 Task: Check the sale-to-list ratio of pond in the last 1 year.
Action: Mouse moved to (754, 233)
Screenshot: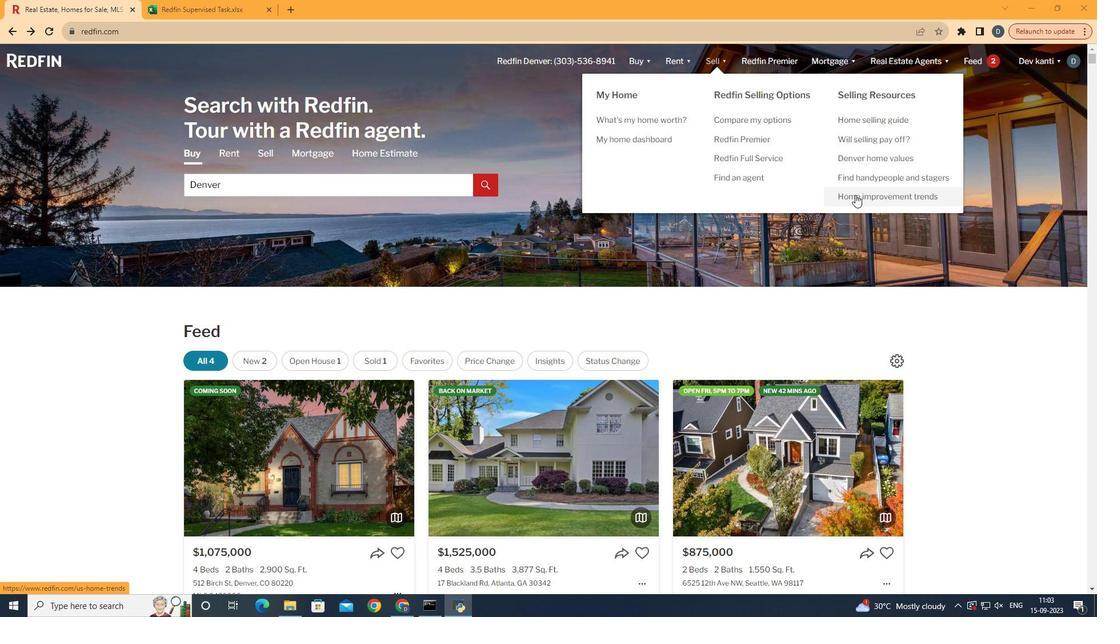 
Action: Mouse pressed left at (754, 233)
Screenshot: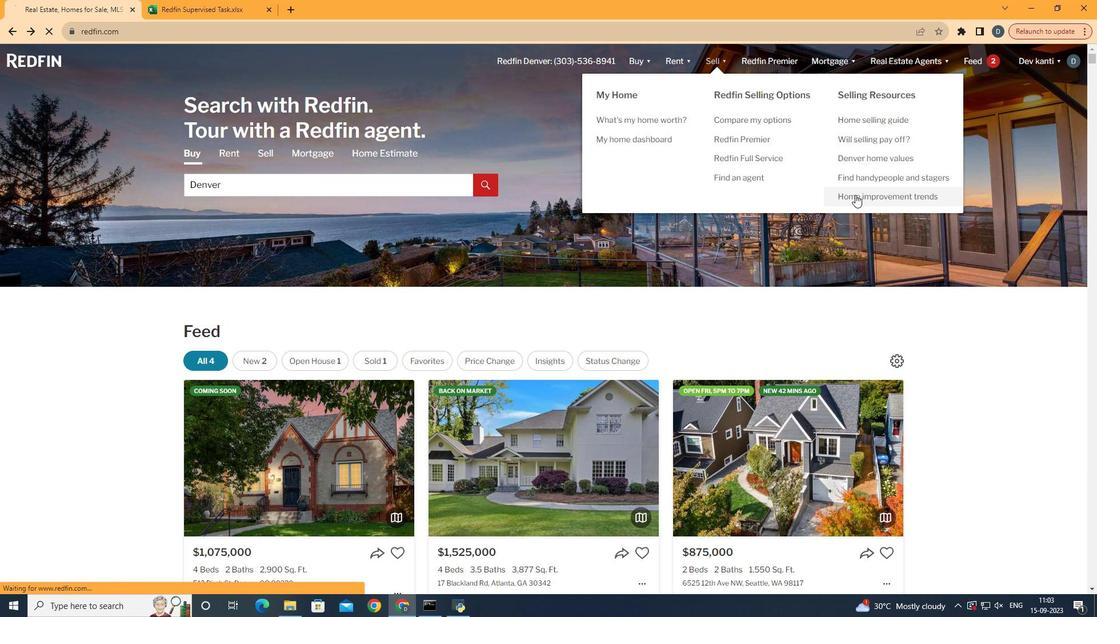 
Action: Mouse moved to (325, 250)
Screenshot: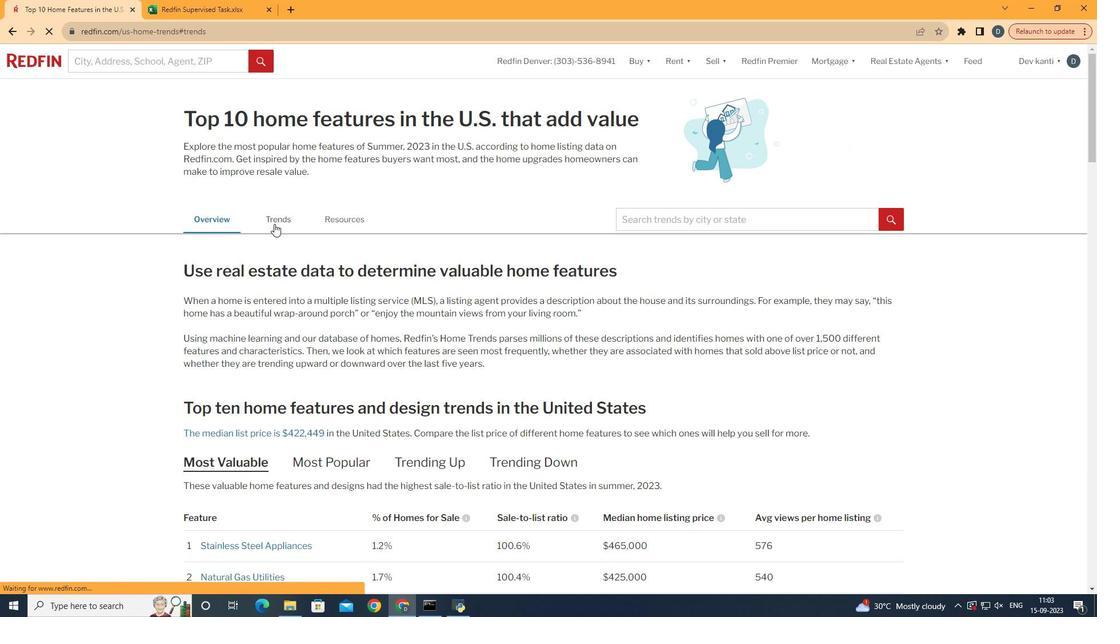 
Action: Mouse pressed left at (325, 250)
Screenshot: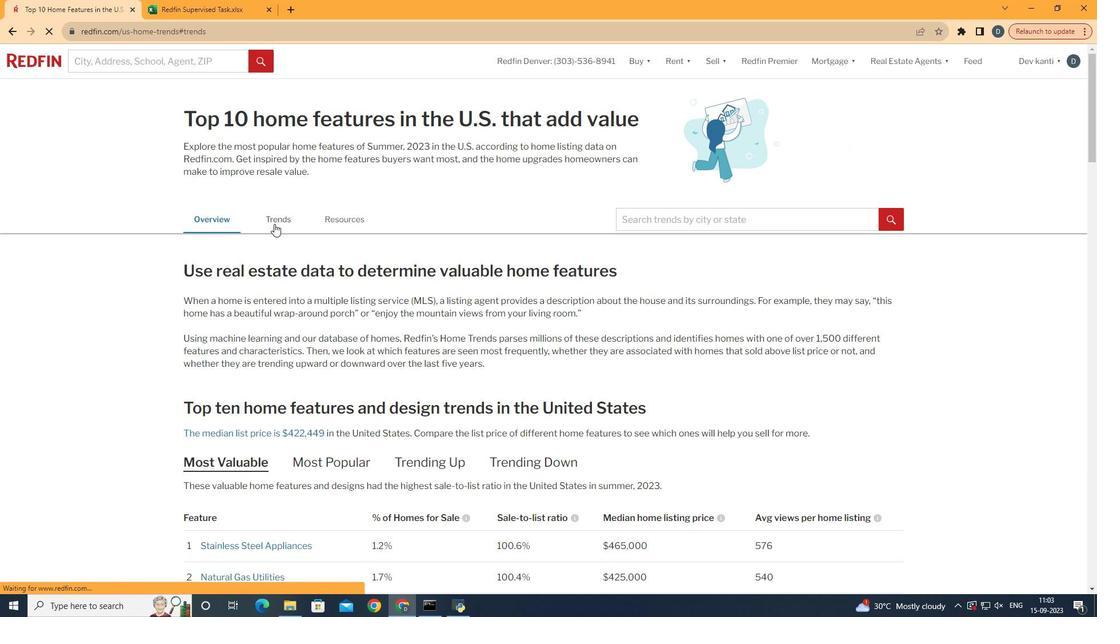 
Action: Mouse moved to (363, 278)
Screenshot: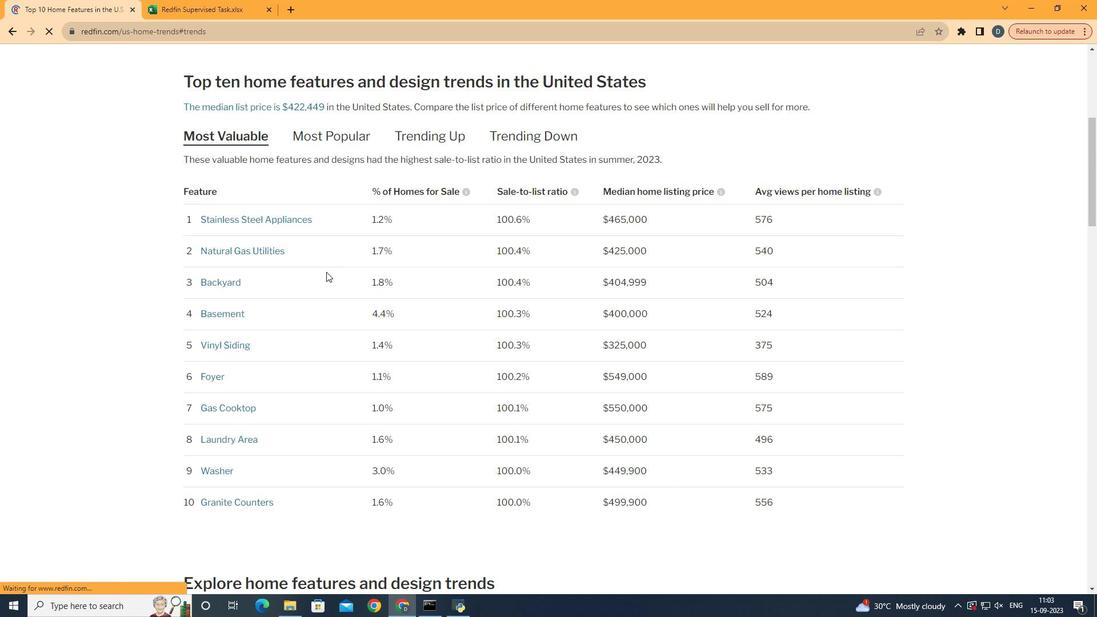 
Action: Mouse scrolled (363, 278) with delta (0, 0)
Screenshot: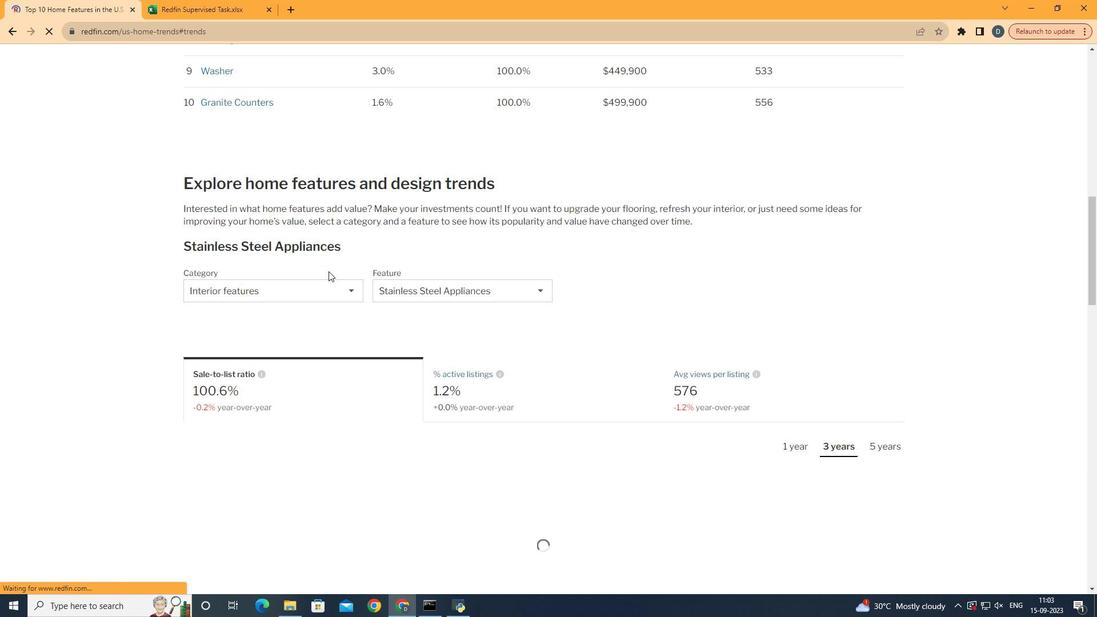 
Action: Mouse scrolled (363, 278) with delta (0, 0)
Screenshot: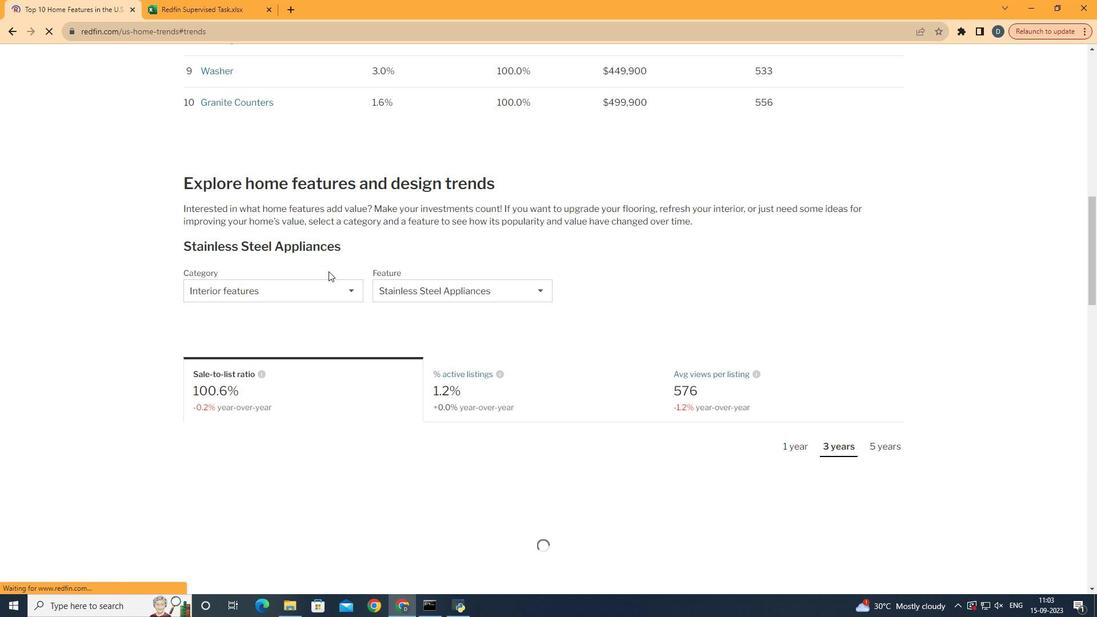 
Action: Mouse moved to (364, 278)
Screenshot: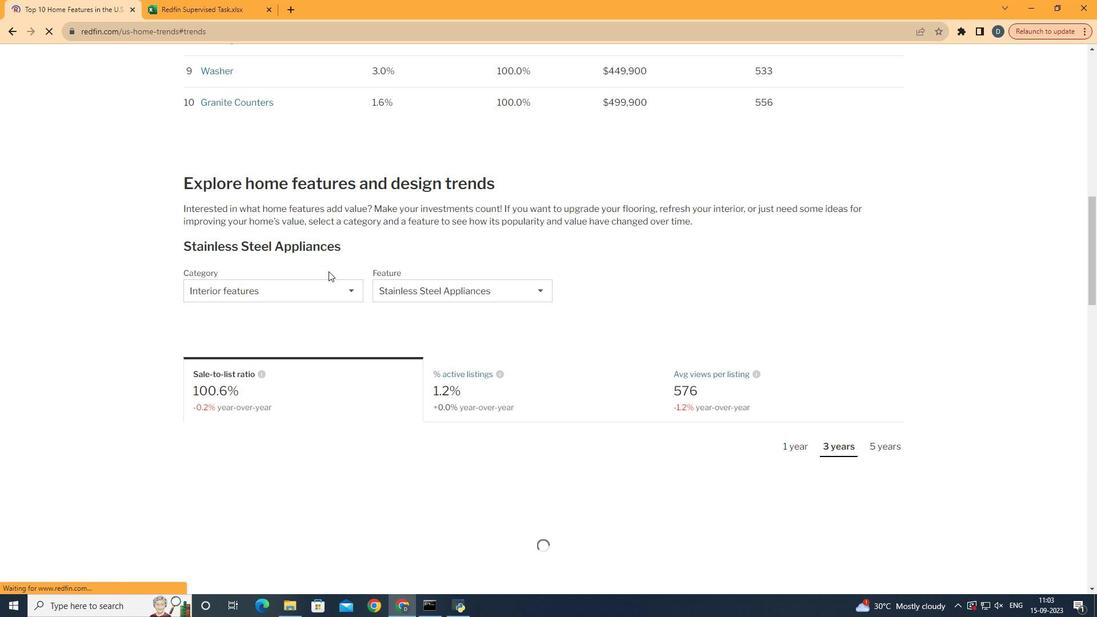 
Action: Mouse scrolled (364, 278) with delta (0, 0)
Screenshot: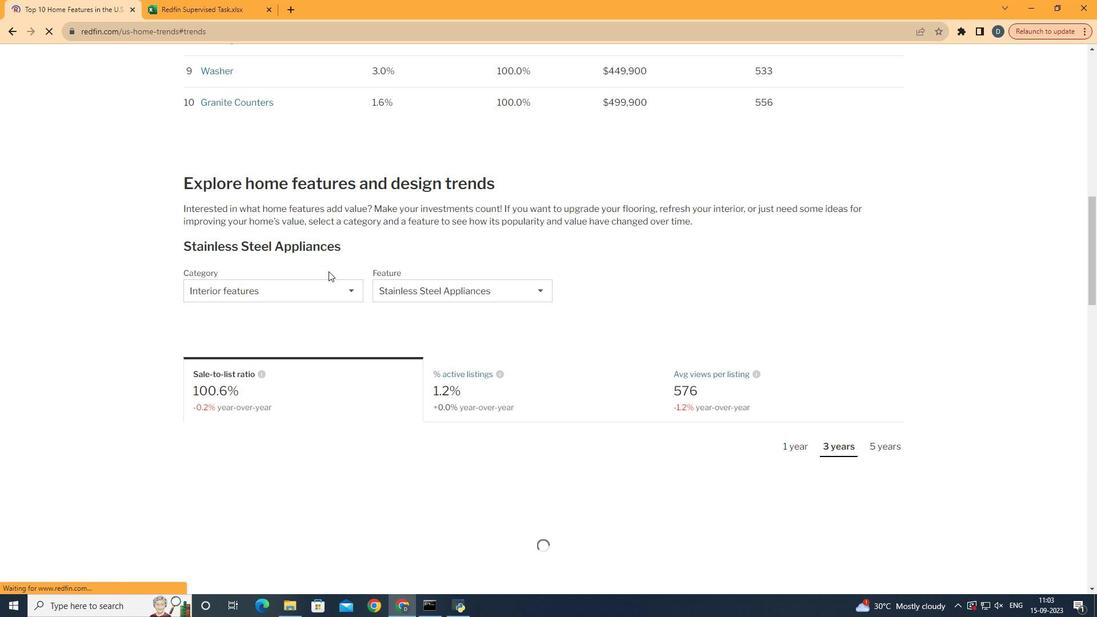 
Action: Mouse scrolled (364, 278) with delta (0, 0)
Screenshot: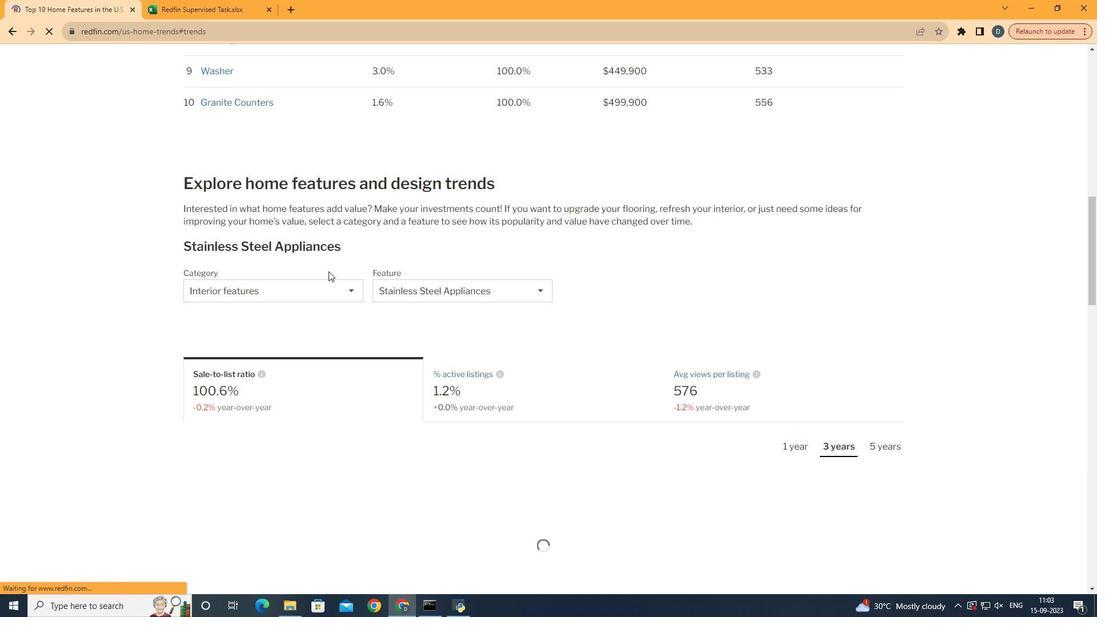 
Action: Mouse scrolled (364, 278) with delta (0, 0)
Screenshot: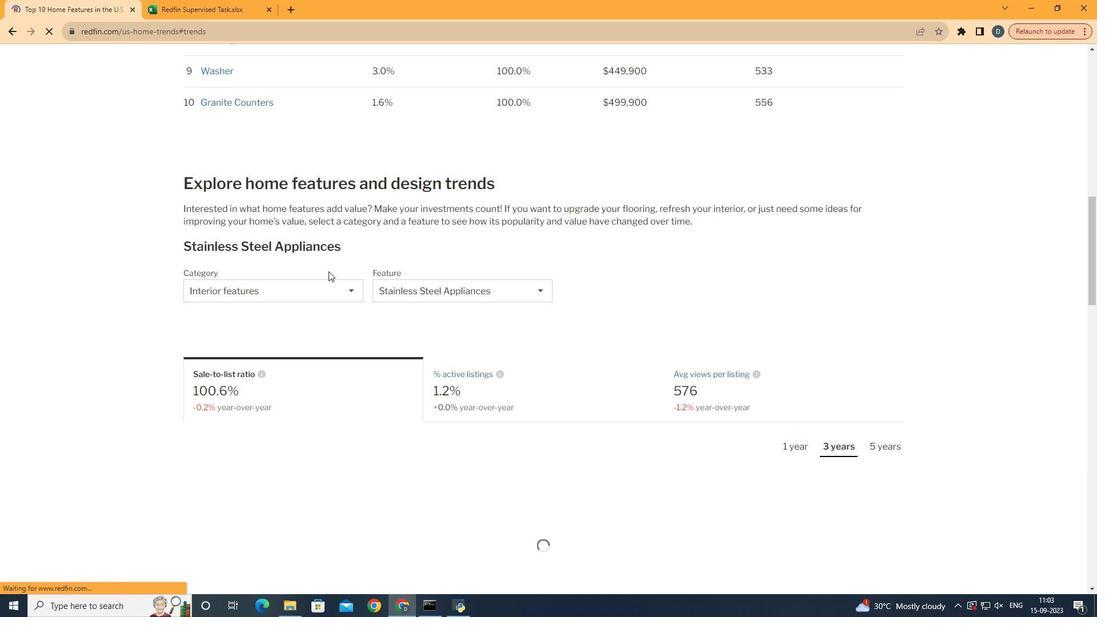 
Action: Mouse scrolled (364, 278) with delta (0, 0)
Screenshot: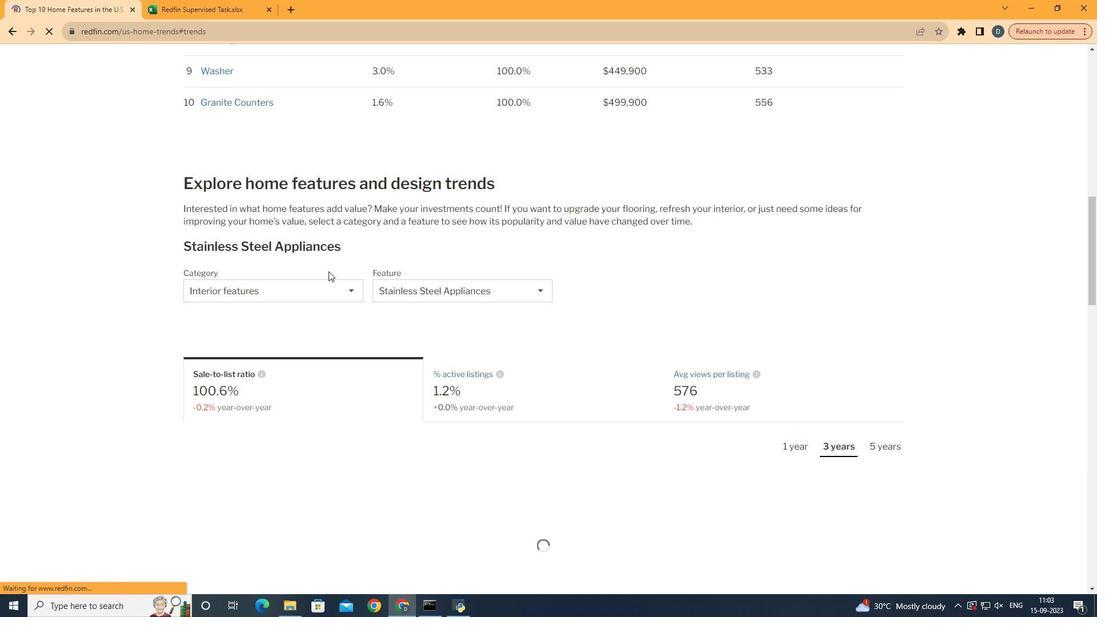 
Action: Mouse moved to (364, 278)
Screenshot: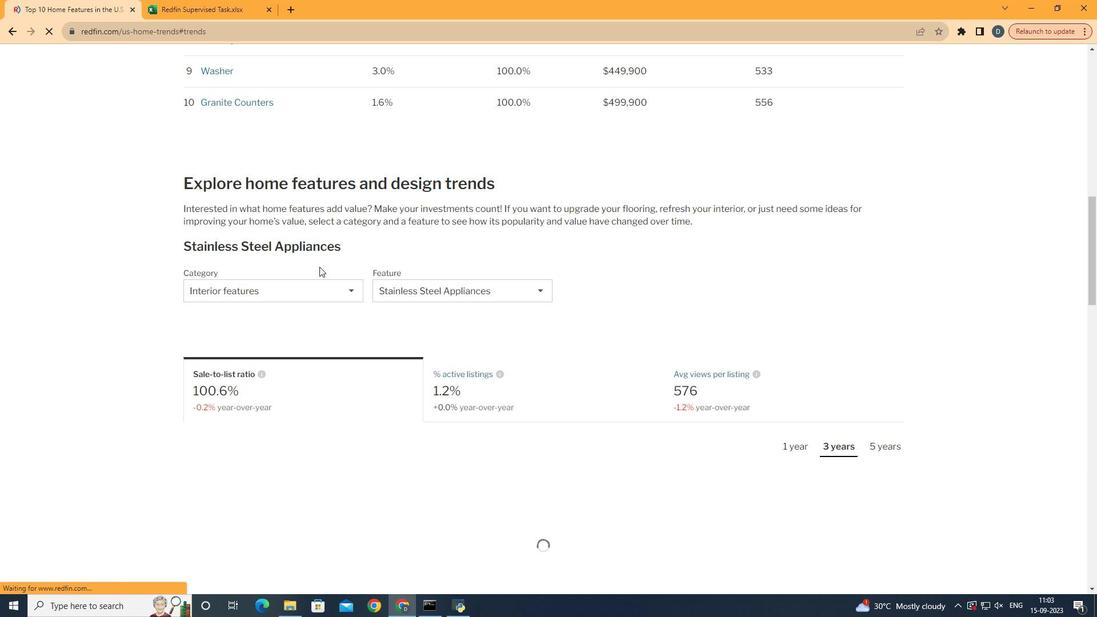 
Action: Mouse scrolled (364, 278) with delta (0, 0)
Screenshot: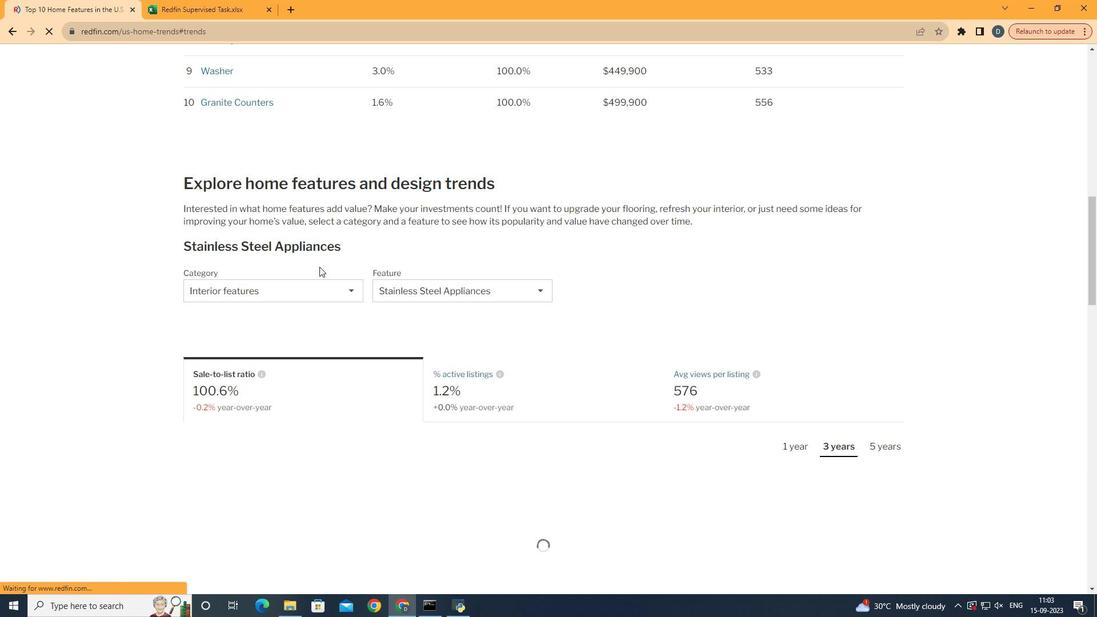 
Action: Mouse moved to (343, 286)
Screenshot: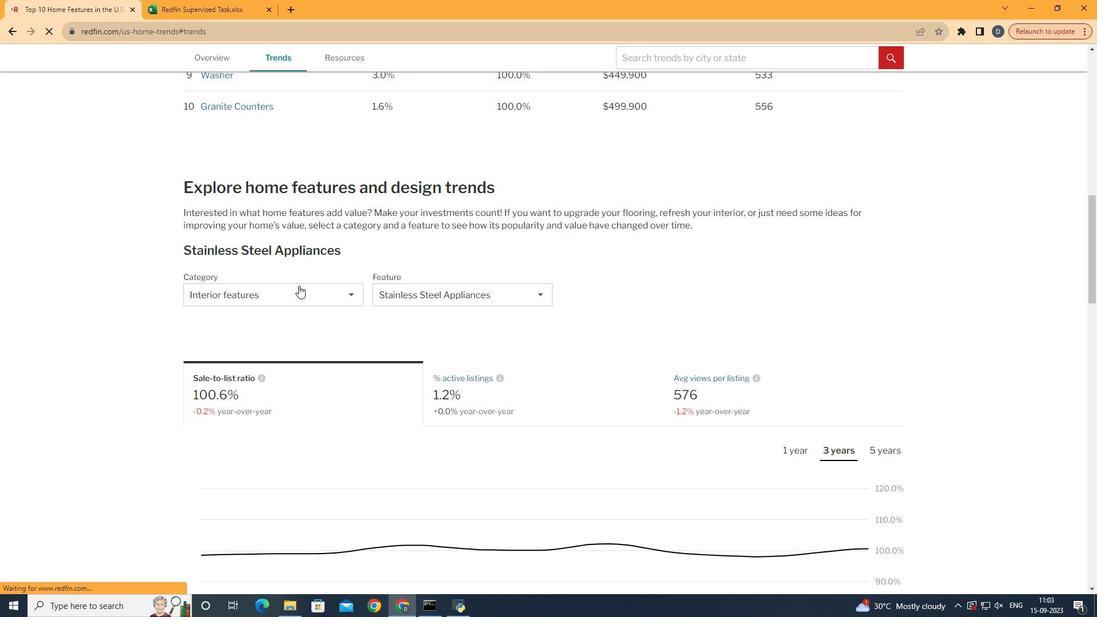 
Action: Mouse pressed left at (343, 286)
Screenshot: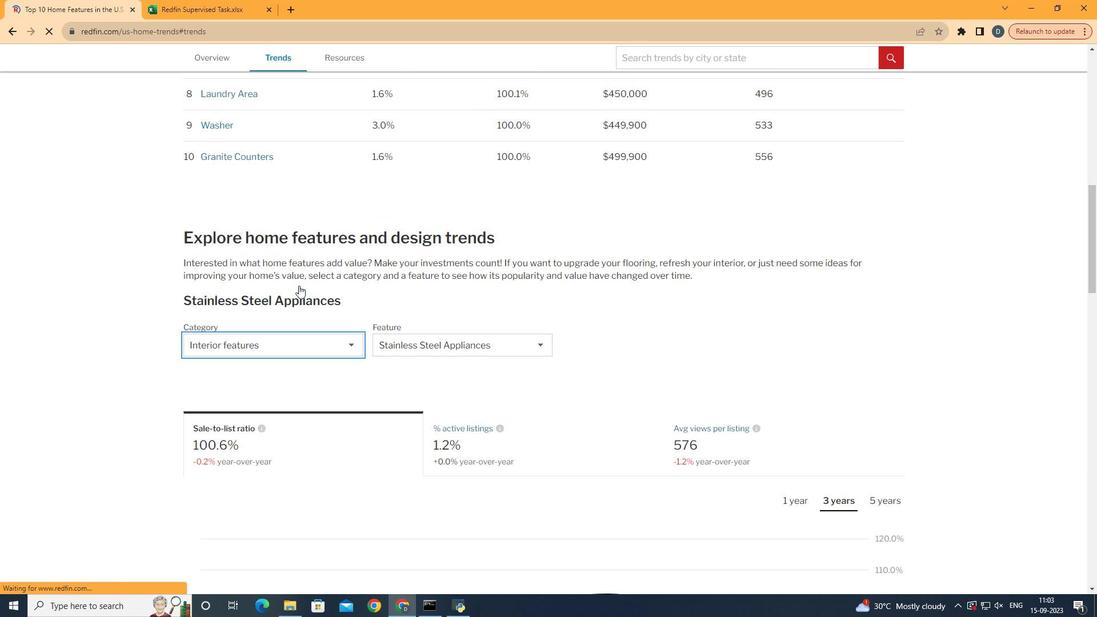 
Action: Mouse scrolled (343, 286) with delta (0, 0)
Screenshot: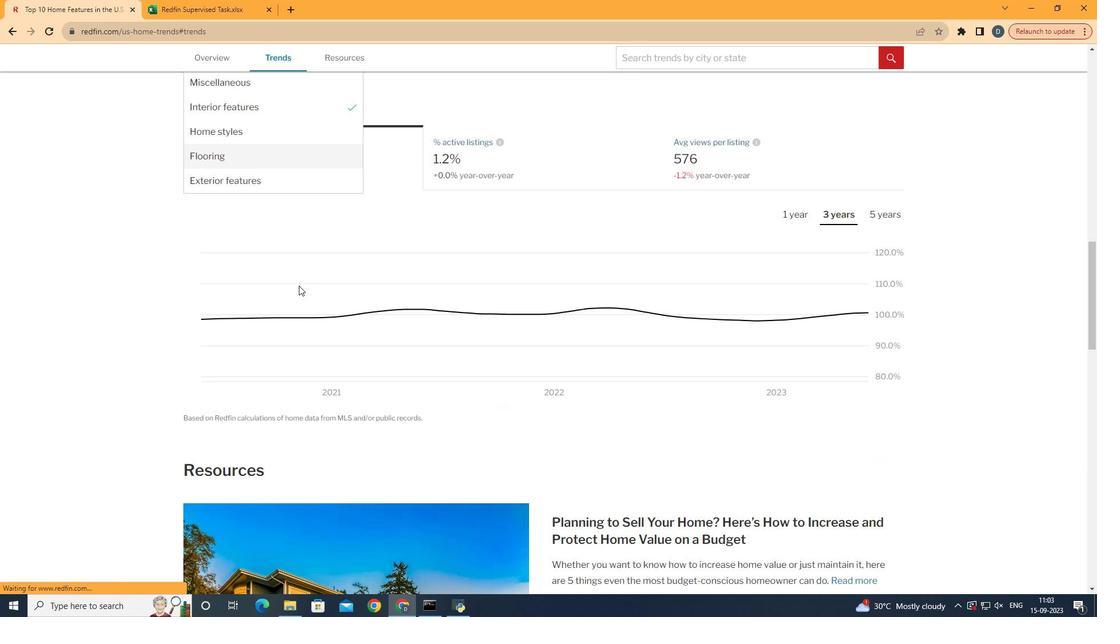 
Action: Mouse scrolled (343, 286) with delta (0, 0)
Screenshot: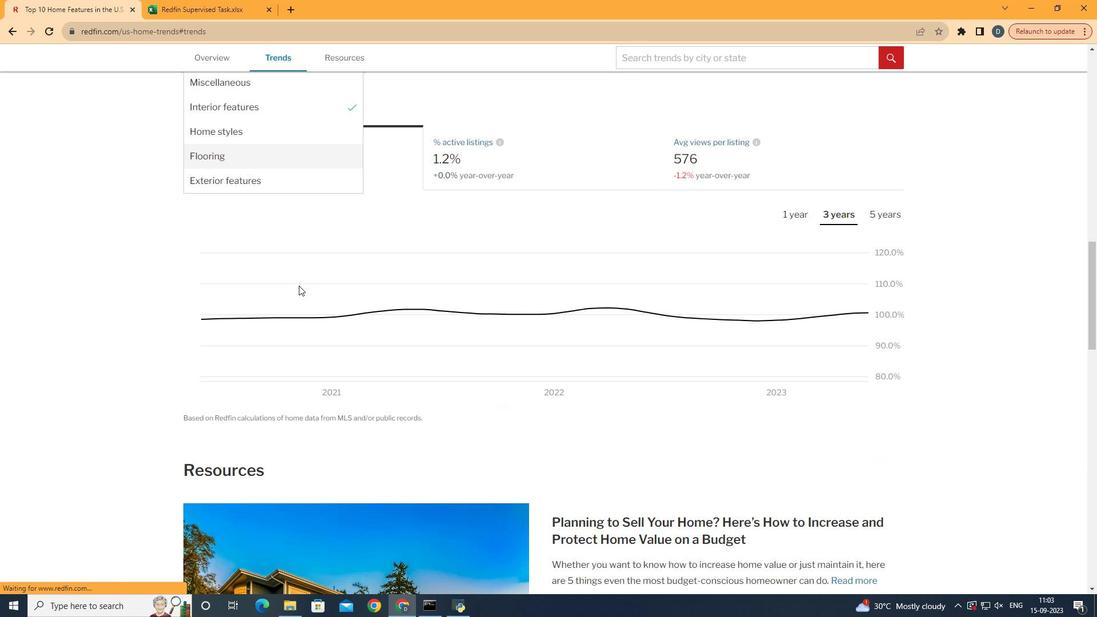 
Action: Mouse scrolled (343, 286) with delta (0, 0)
Screenshot: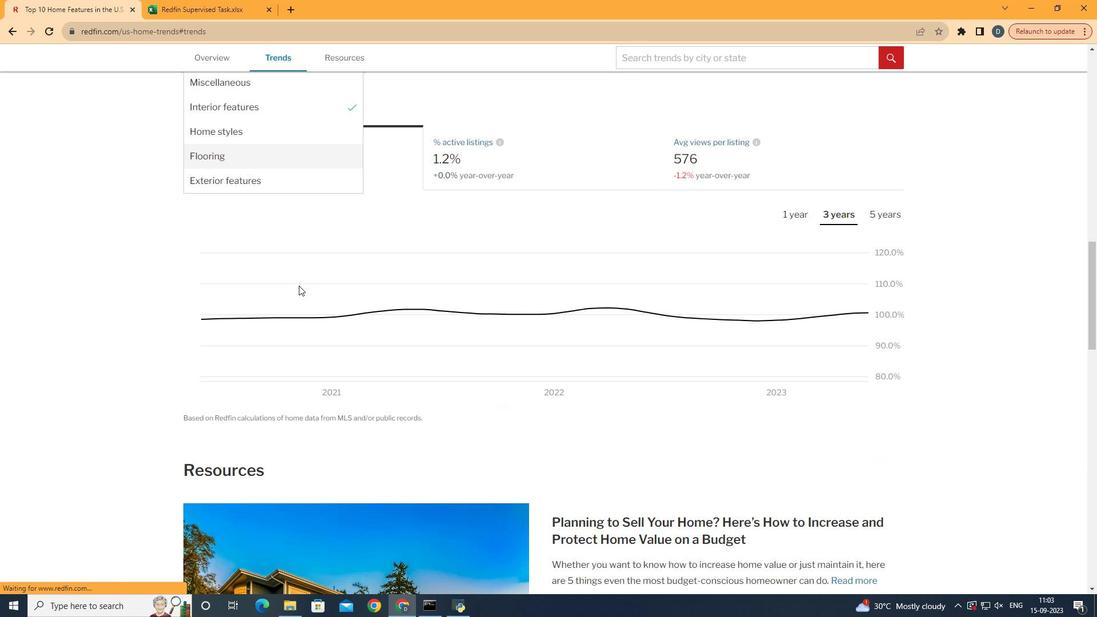 
Action: Mouse scrolled (343, 286) with delta (0, 0)
Screenshot: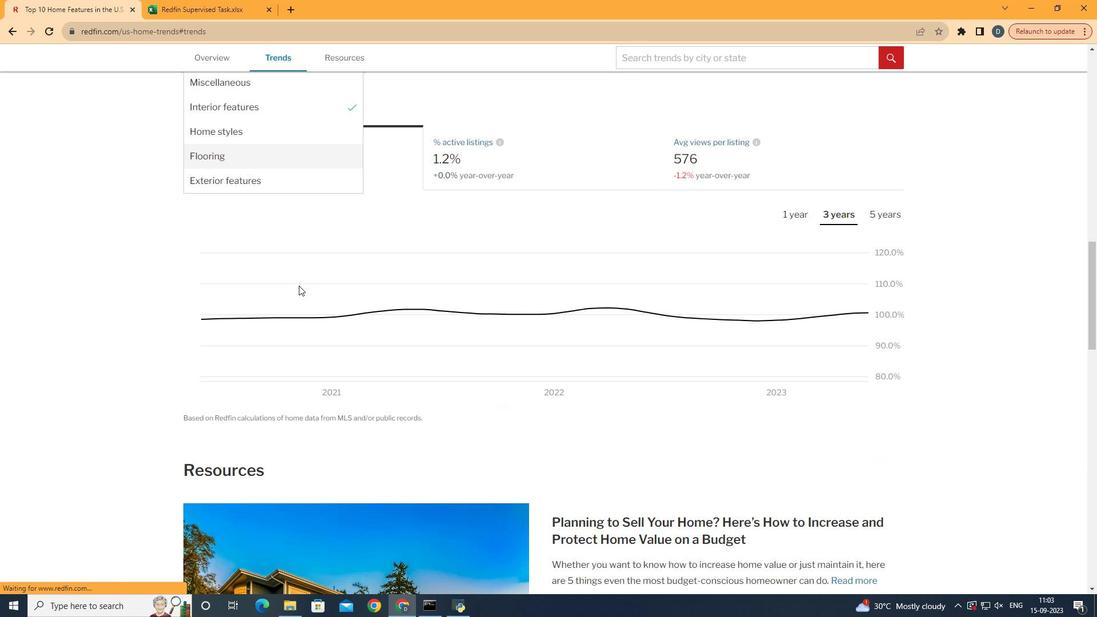 
Action: Mouse scrolled (343, 286) with delta (0, 0)
Screenshot: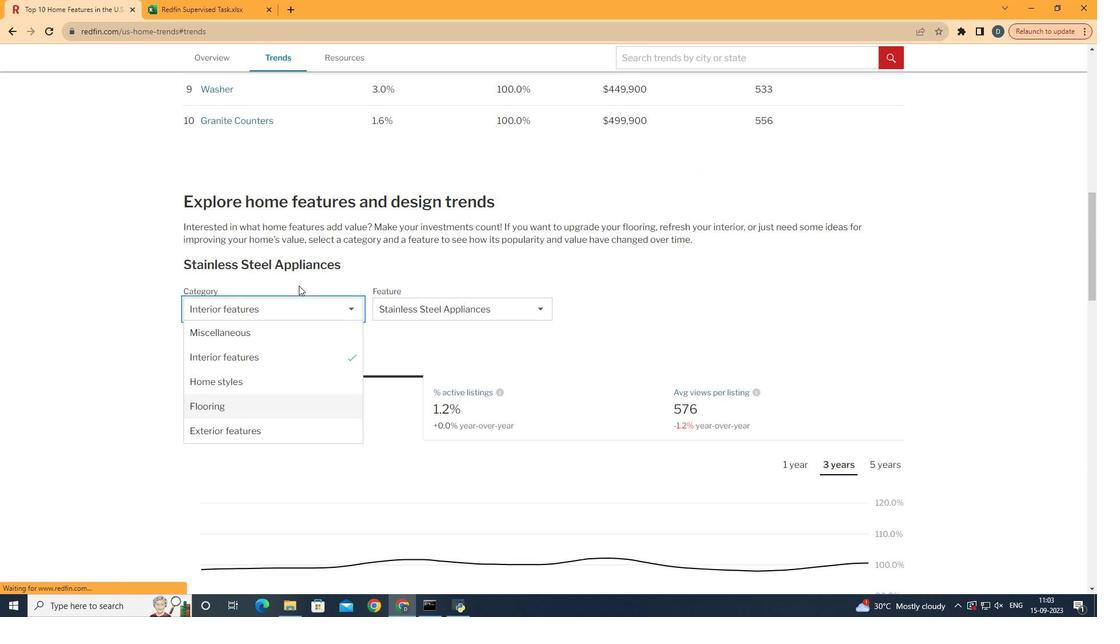 
Action: Mouse scrolled (343, 286) with delta (0, 0)
Screenshot: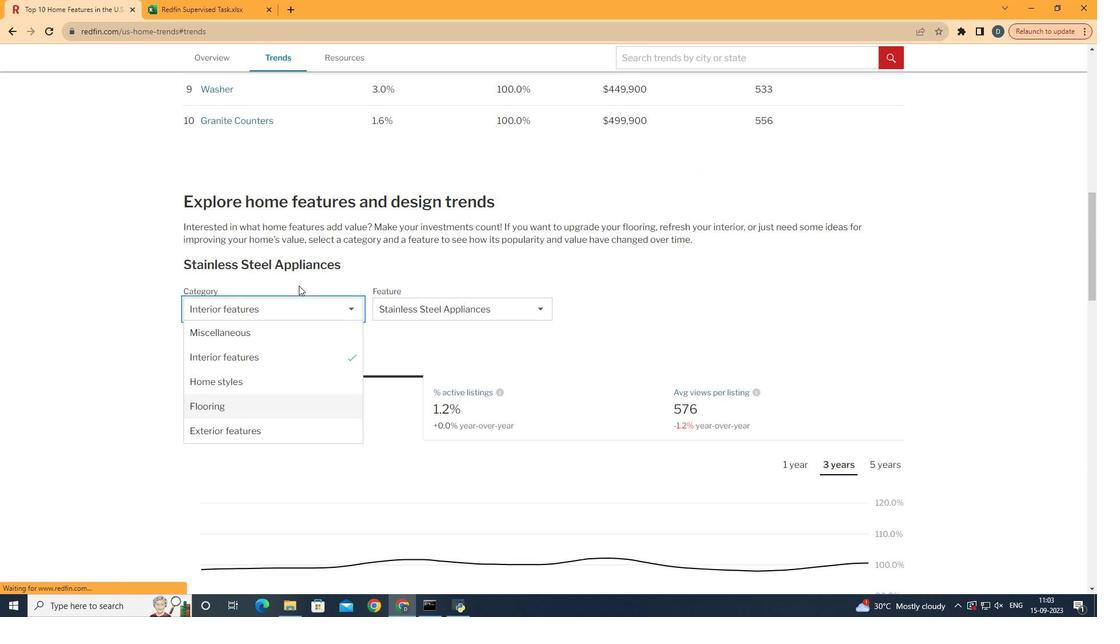 
Action: Mouse moved to (325, 241)
Screenshot: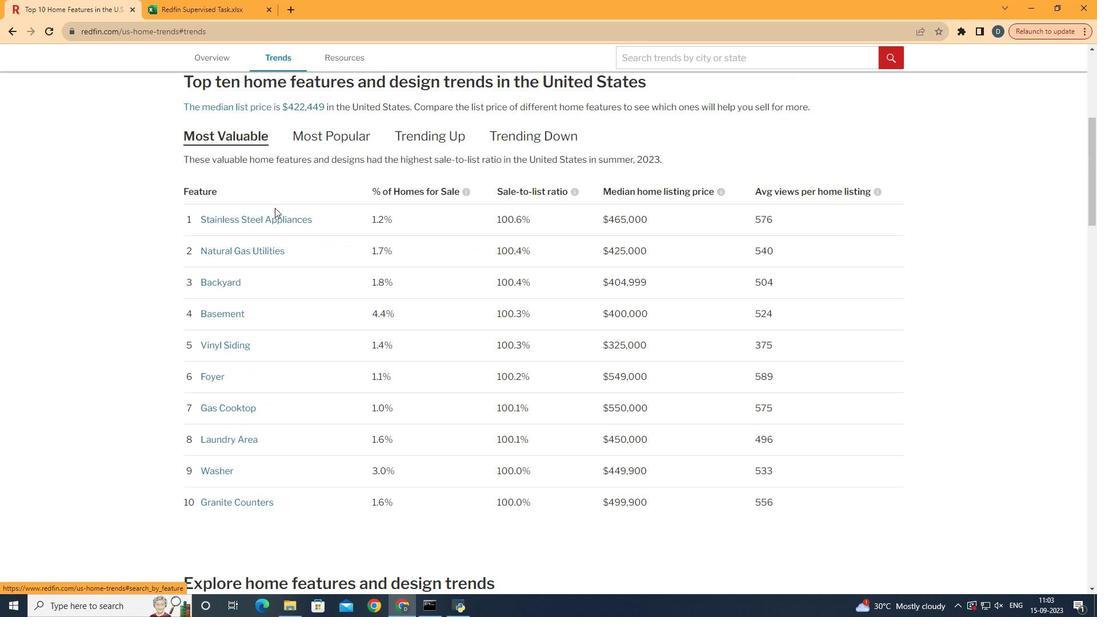 
Action: Mouse scrolled (325, 241) with delta (0, 0)
Screenshot: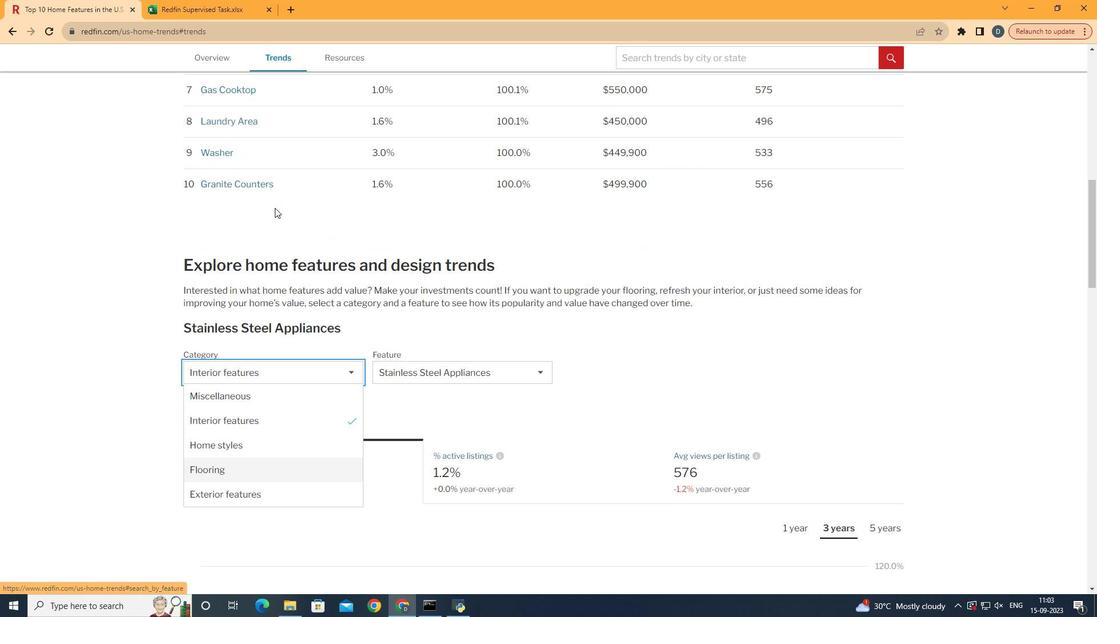 
Action: Mouse scrolled (325, 241) with delta (0, 0)
Screenshot: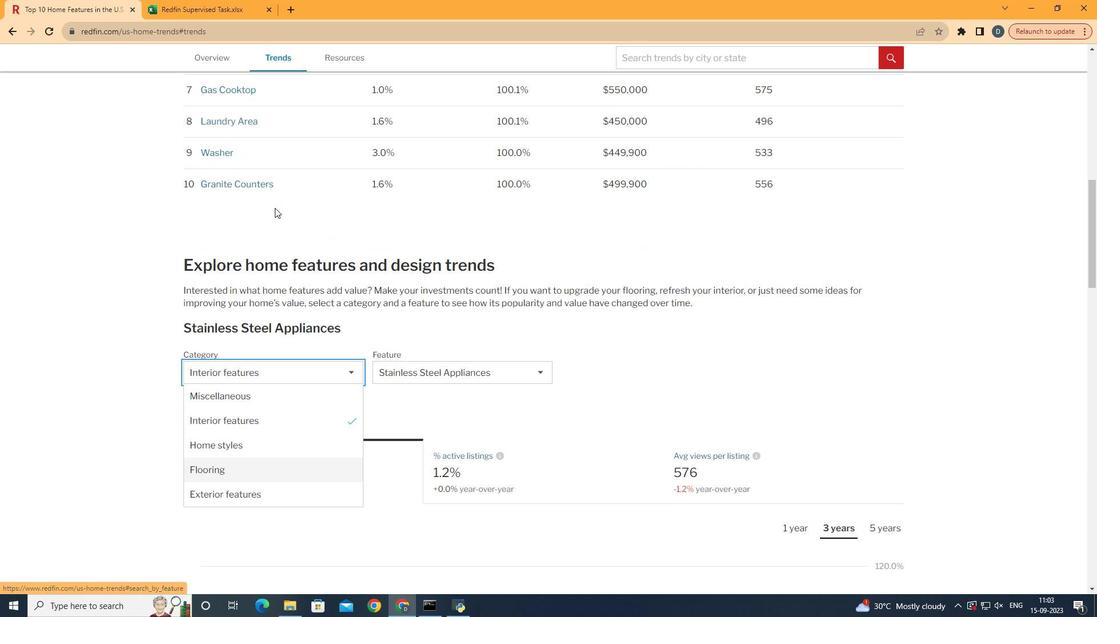 
Action: Mouse scrolled (325, 241) with delta (0, 0)
Screenshot: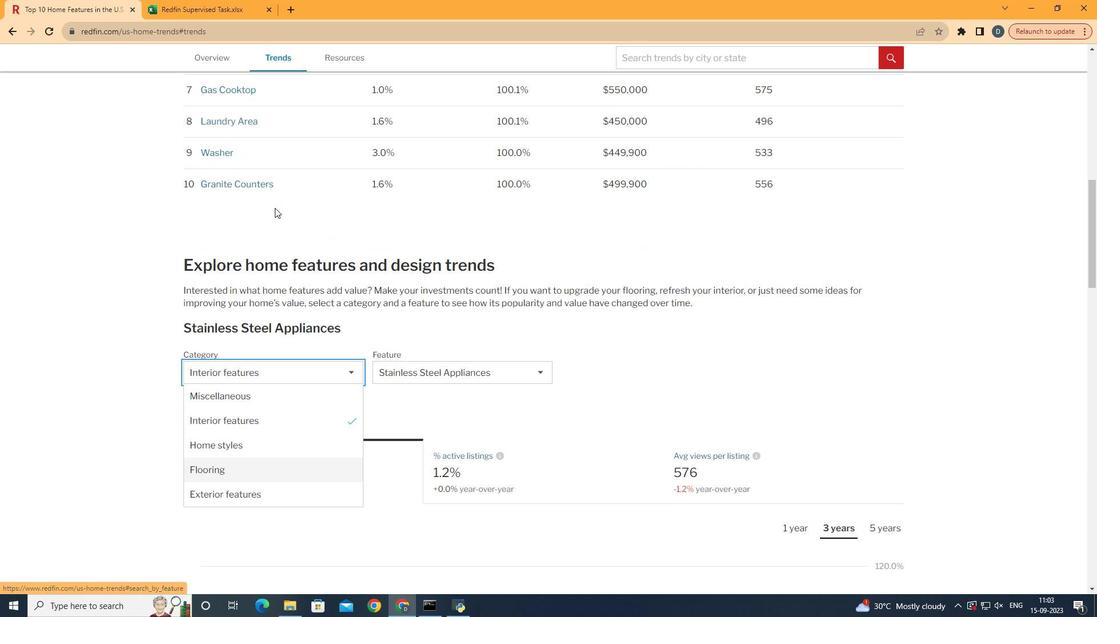 
Action: Mouse scrolled (325, 241) with delta (0, 0)
Screenshot: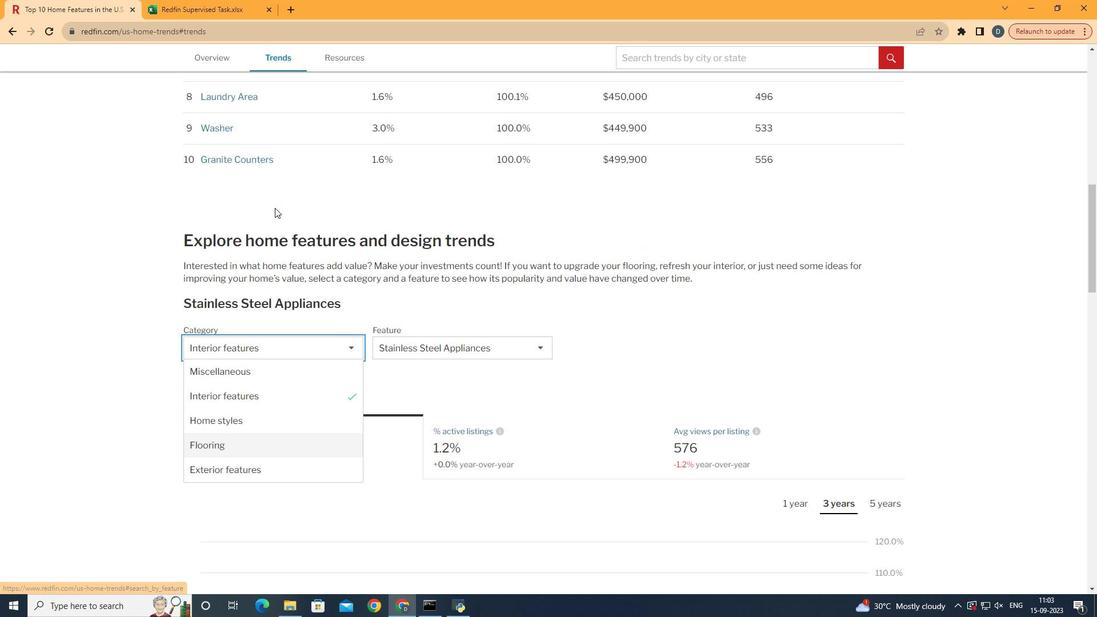 
Action: Mouse scrolled (325, 241) with delta (0, 0)
Screenshot: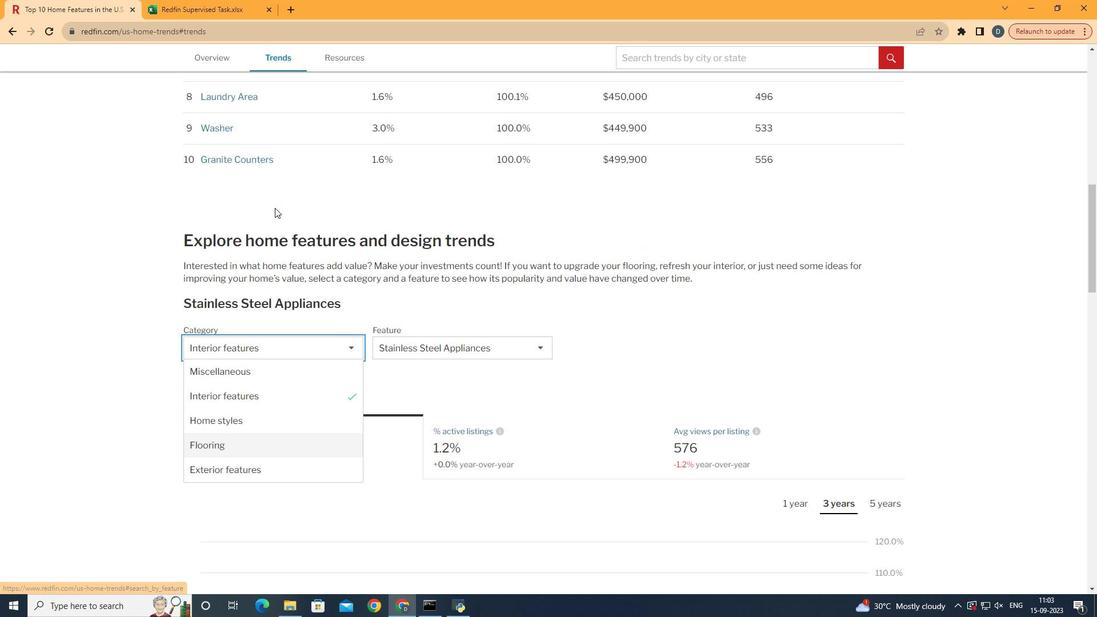 
Action: Mouse scrolled (325, 241) with delta (0, 0)
Screenshot: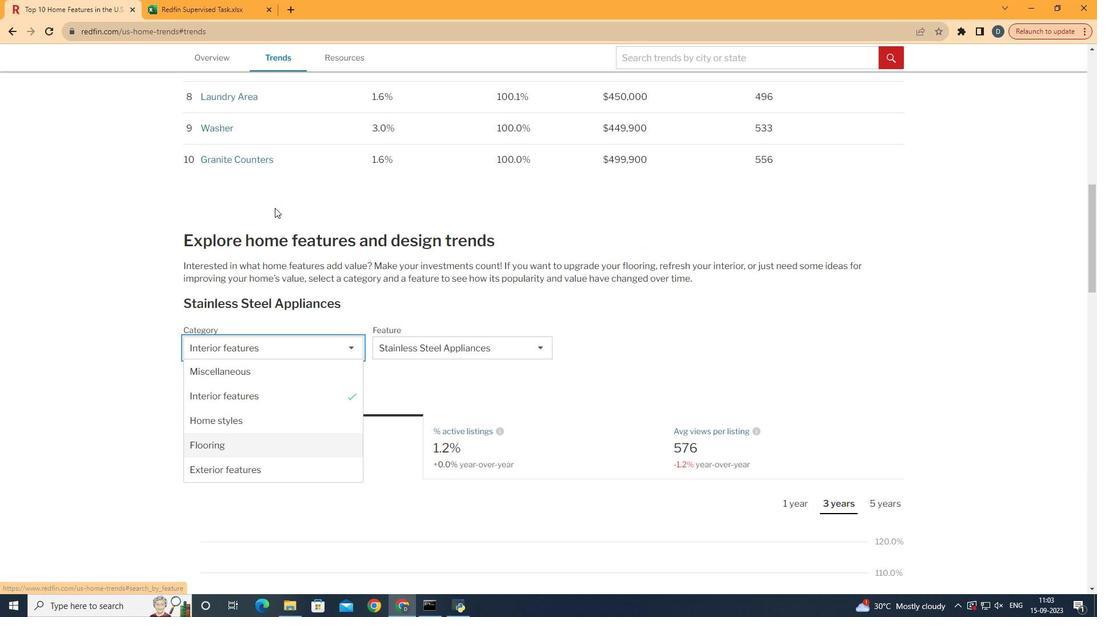 
Action: Mouse moved to (304, 398)
Screenshot: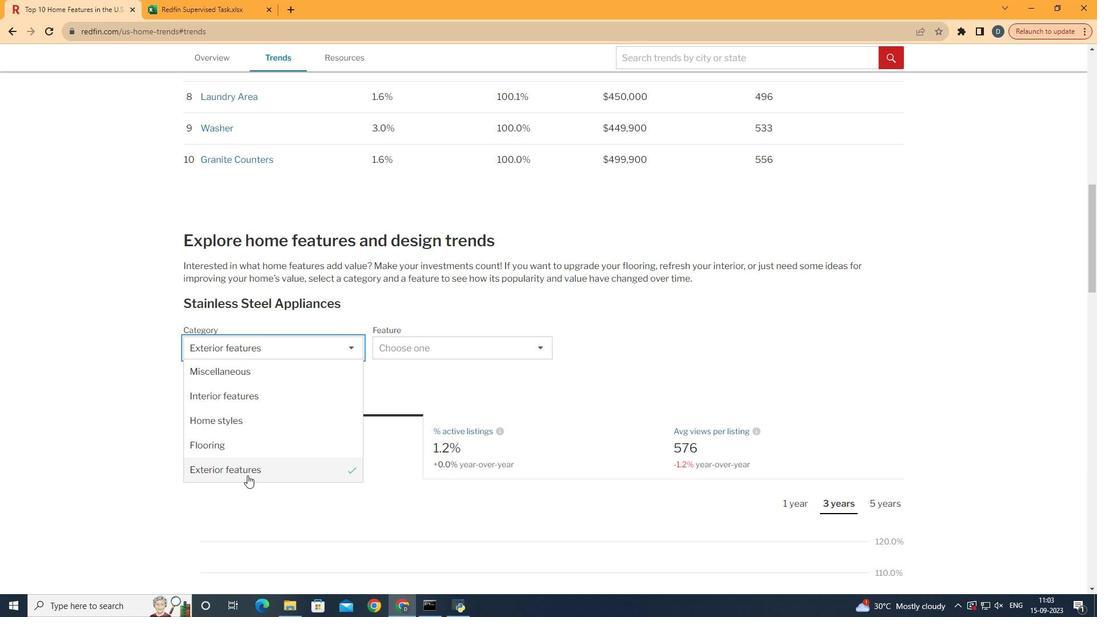 
Action: Mouse pressed left at (304, 398)
Screenshot: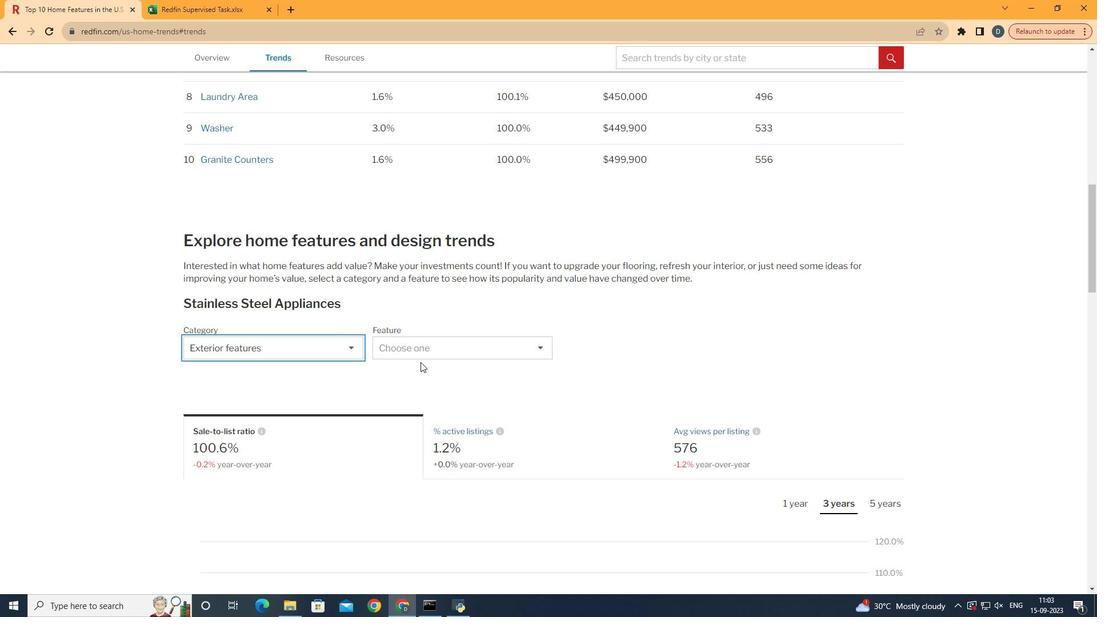 
Action: Mouse moved to (510, 303)
Screenshot: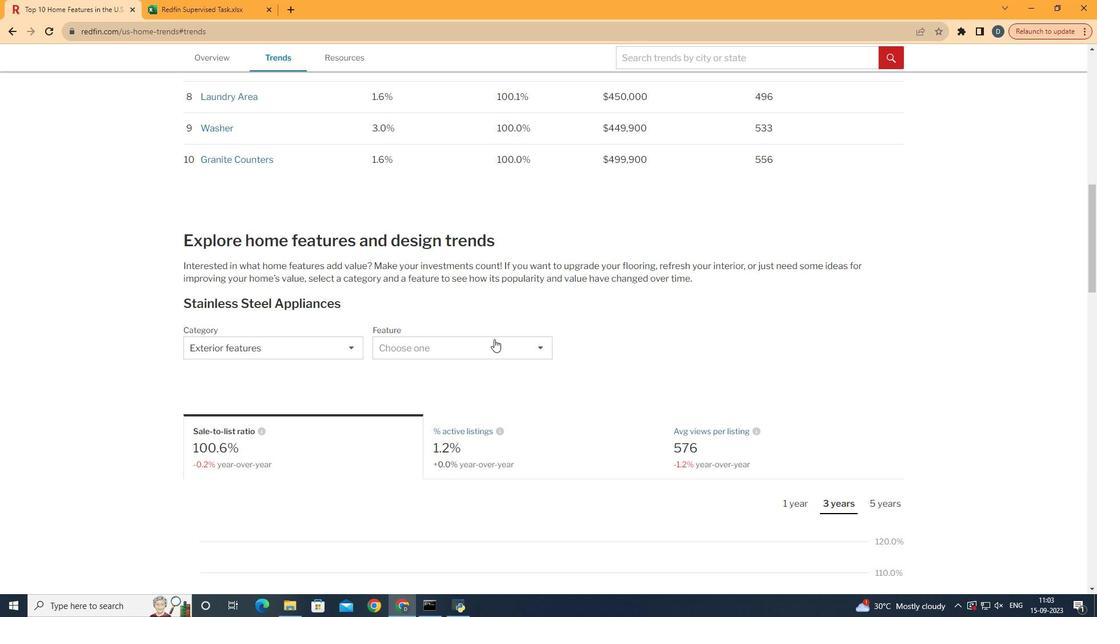 
Action: Mouse pressed left at (510, 303)
Screenshot: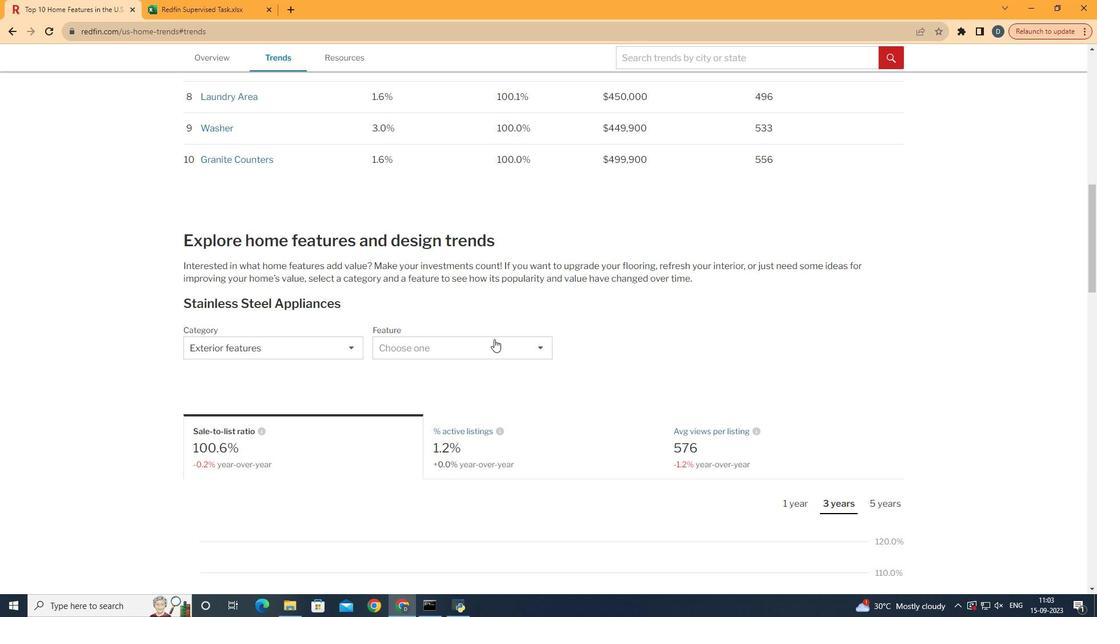 
Action: Mouse moved to (487, 318)
Screenshot: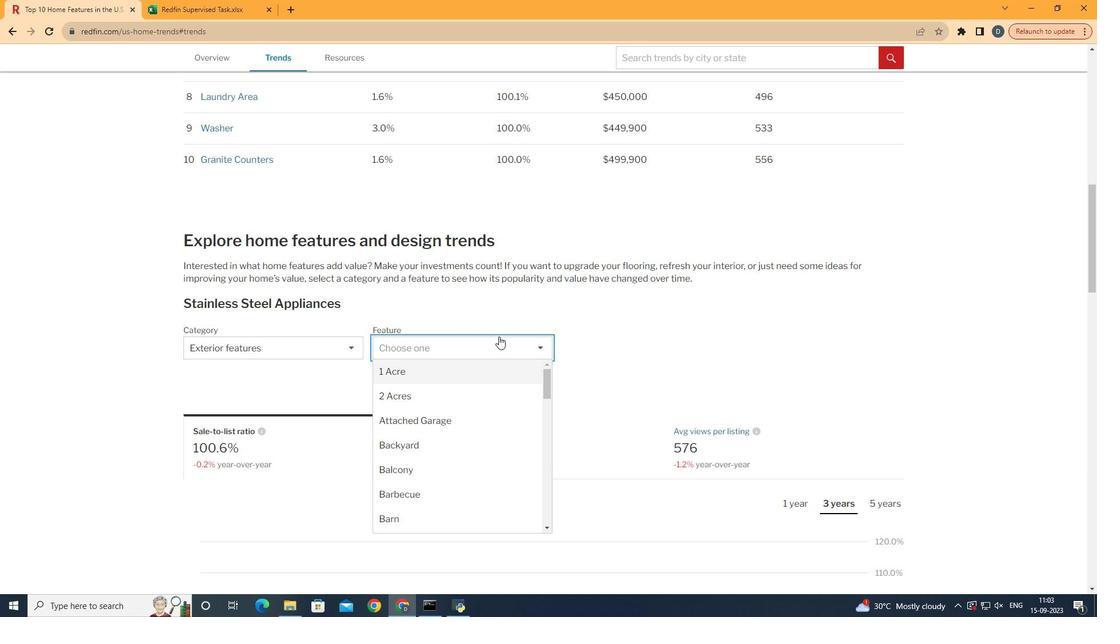 
Action: Mouse pressed left at (487, 318)
Screenshot: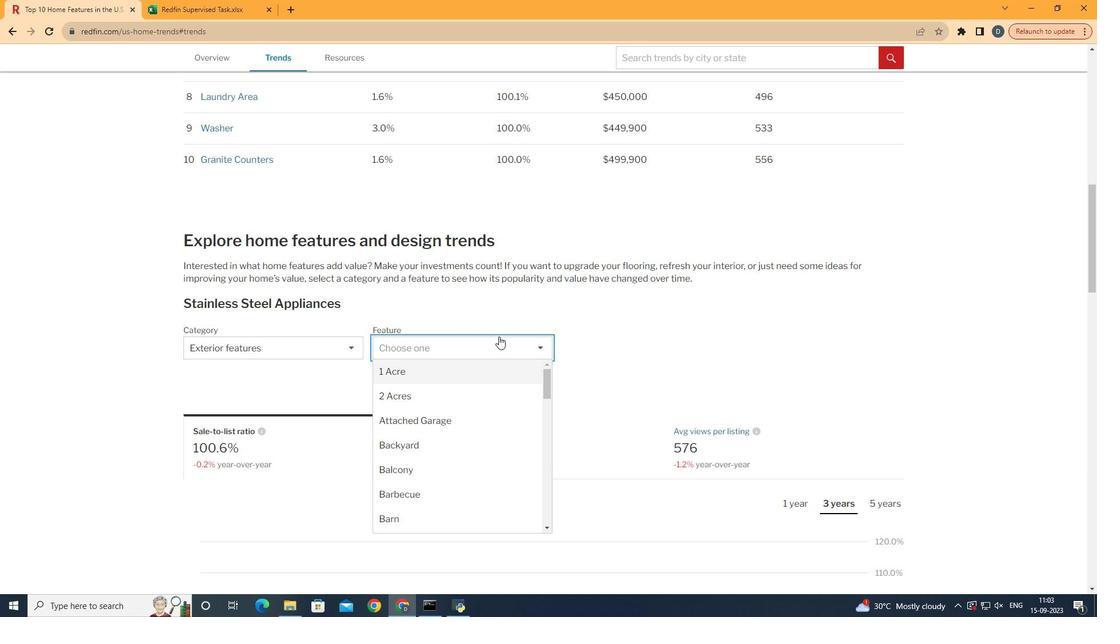 
Action: Mouse moved to (493, 314)
Screenshot: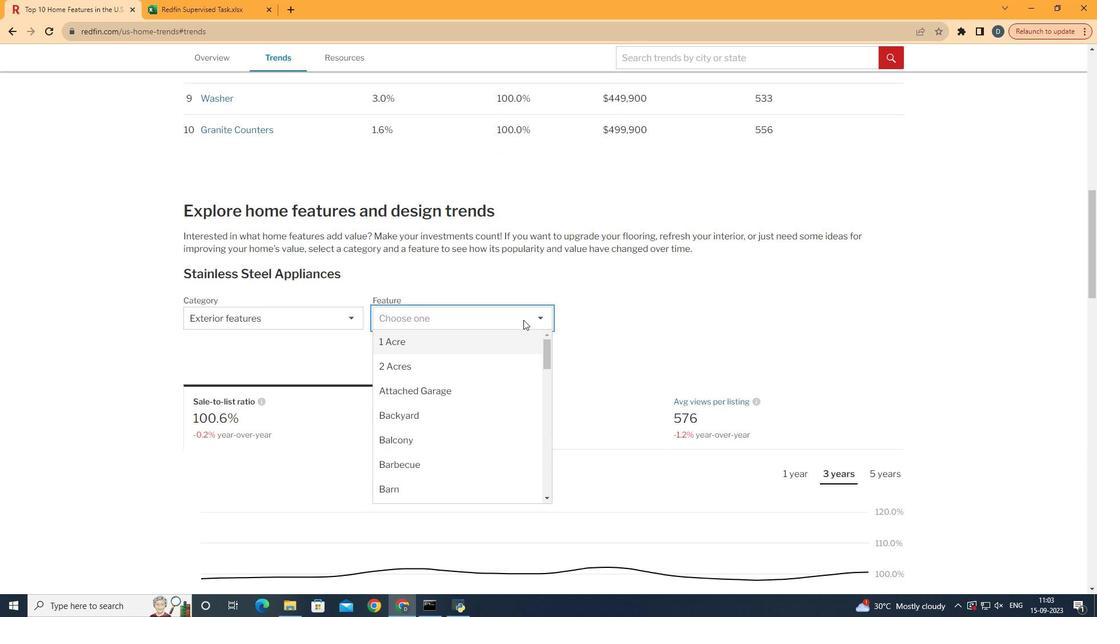 
Action: Mouse scrolled (493, 314) with delta (0, 0)
Screenshot: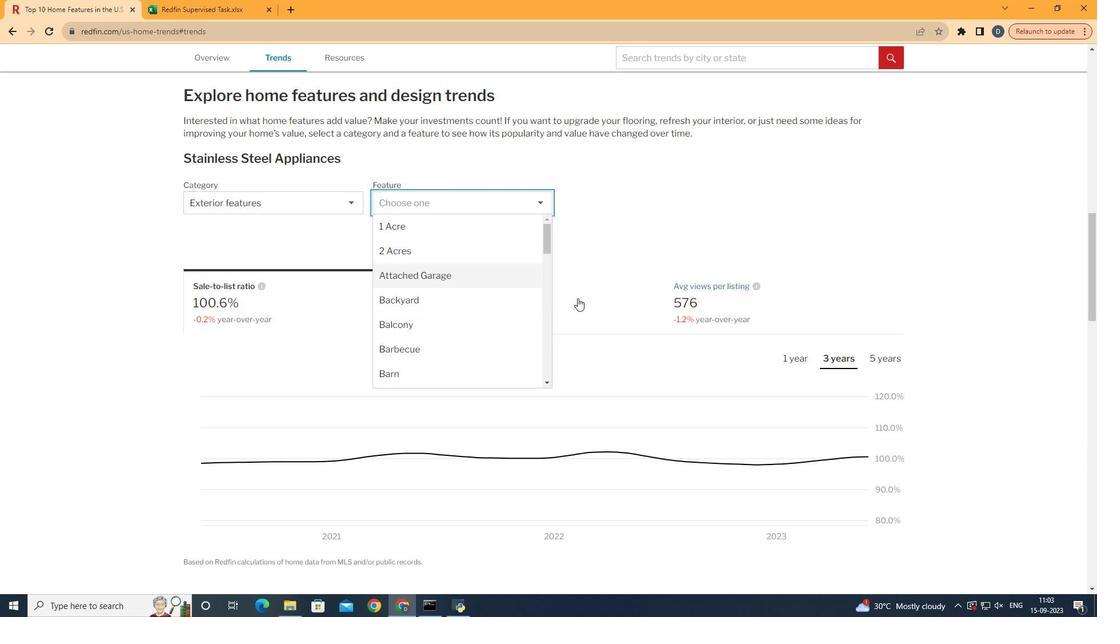 
Action: Mouse scrolled (493, 314) with delta (0, 0)
Screenshot: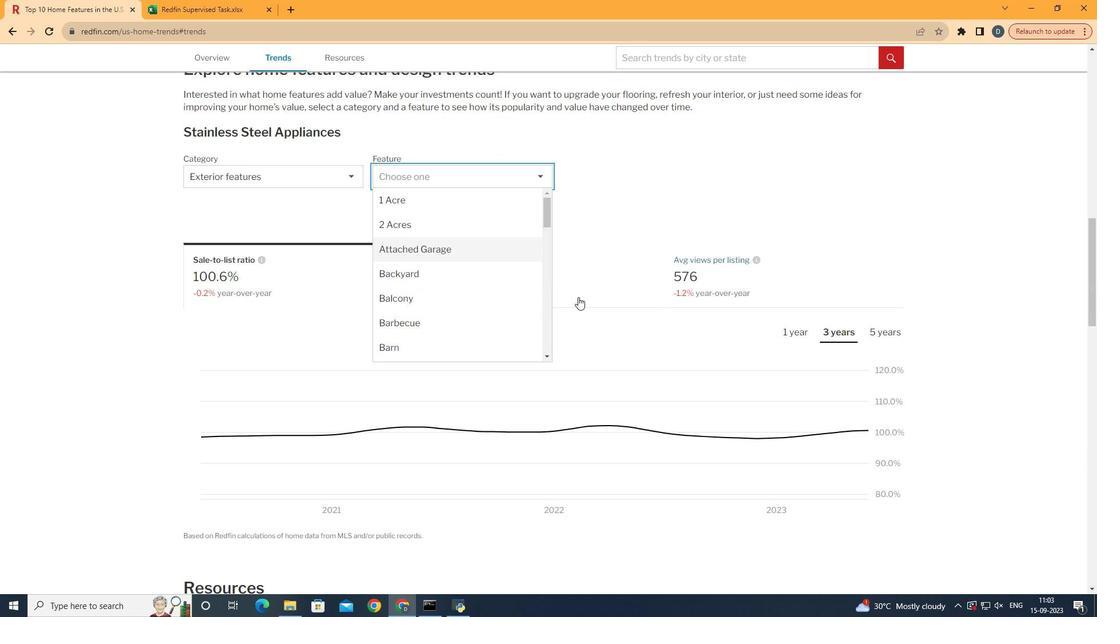 
Action: Mouse scrolled (493, 314) with delta (0, 0)
Screenshot: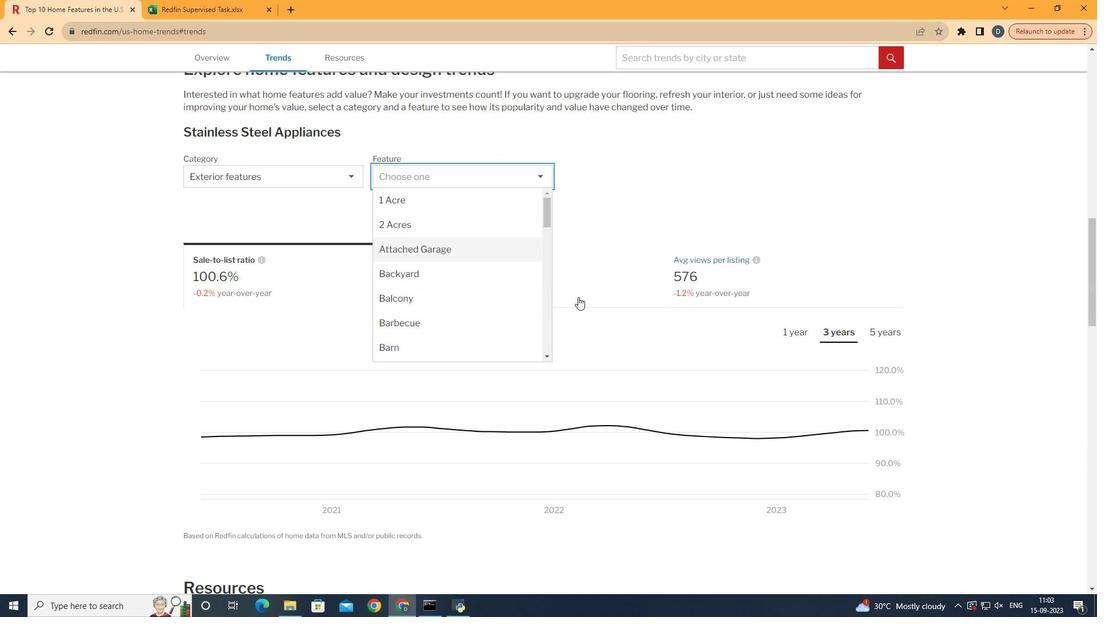 
Action: Mouse moved to (493, 281)
Screenshot: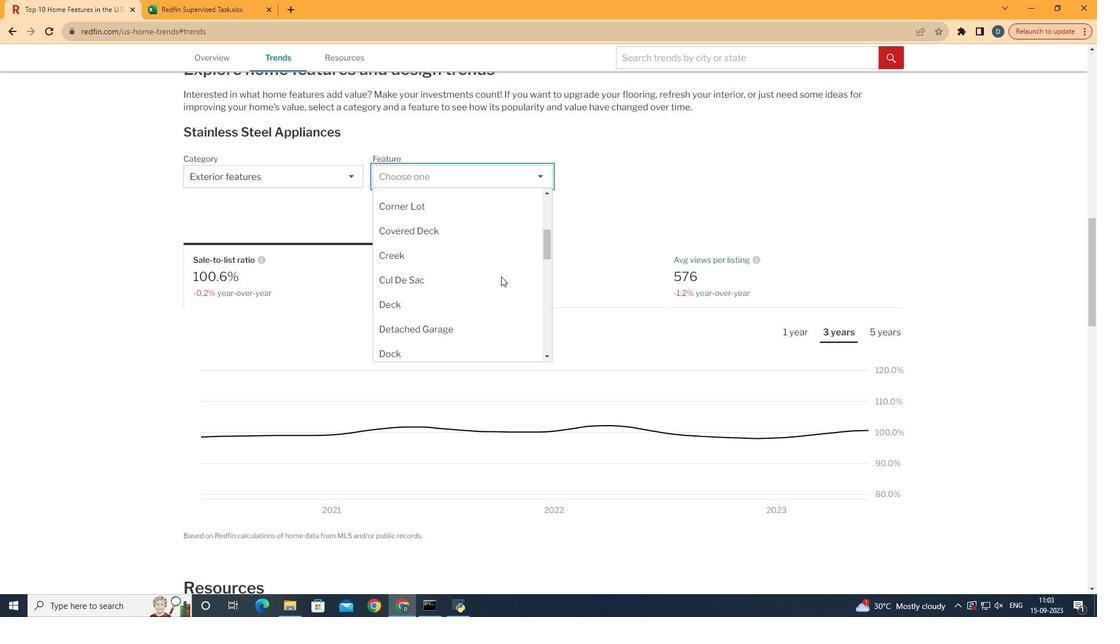 
Action: Mouse scrolled (493, 281) with delta (0, 0)
Screenshot: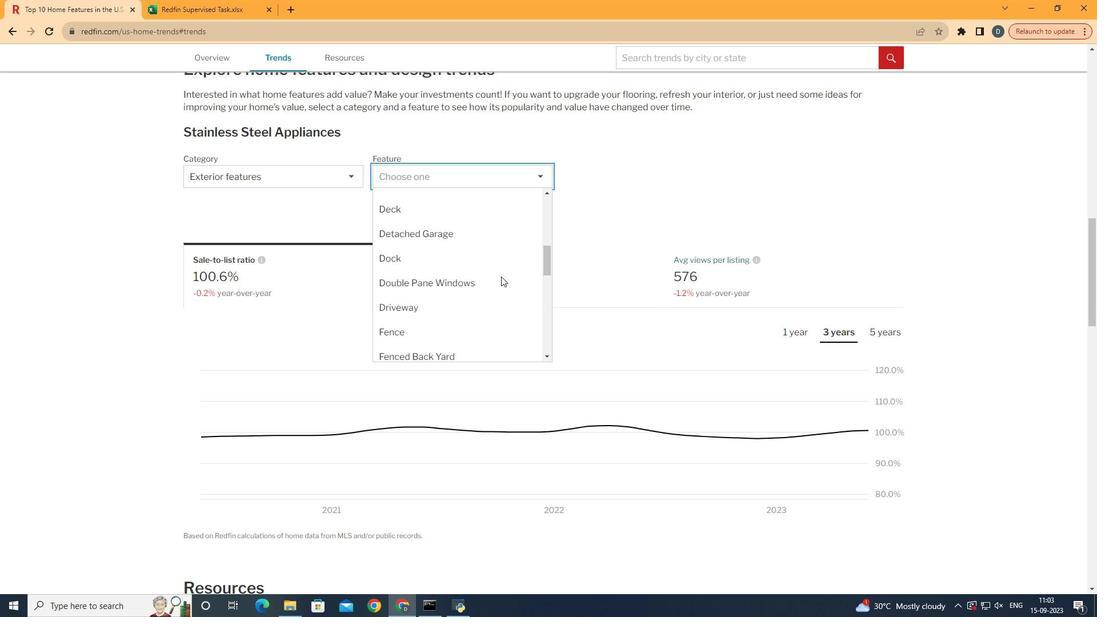 
Action: Mouse scrolled (493, 281) with delta (0, 0)
Screenshot: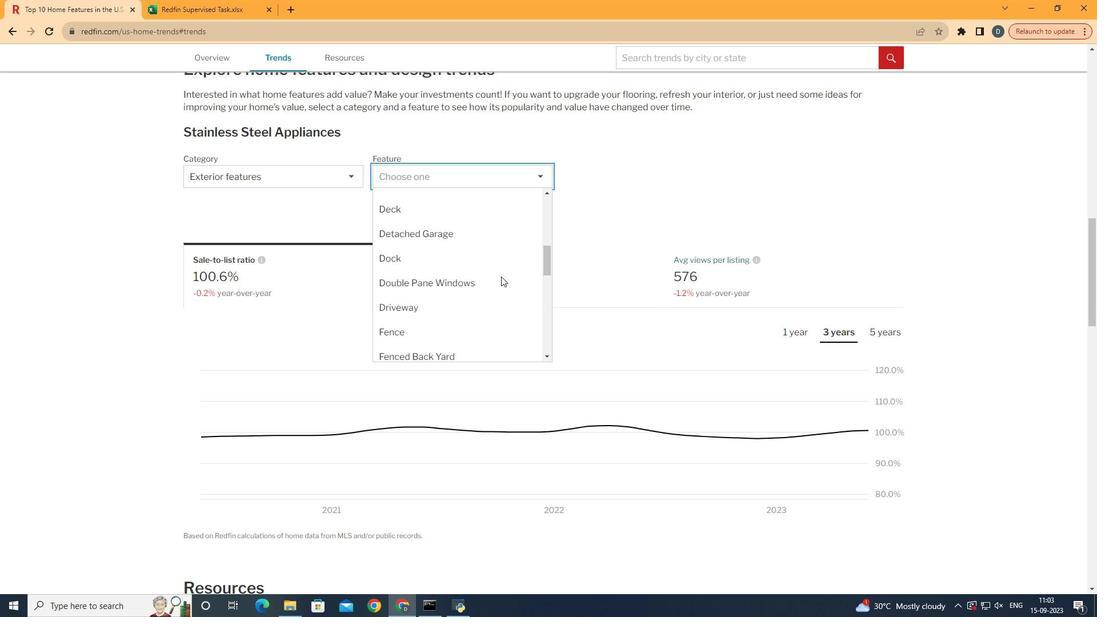 
Action: Mouse scrolled (493, 281) with delta (0, 0)
Screenshot: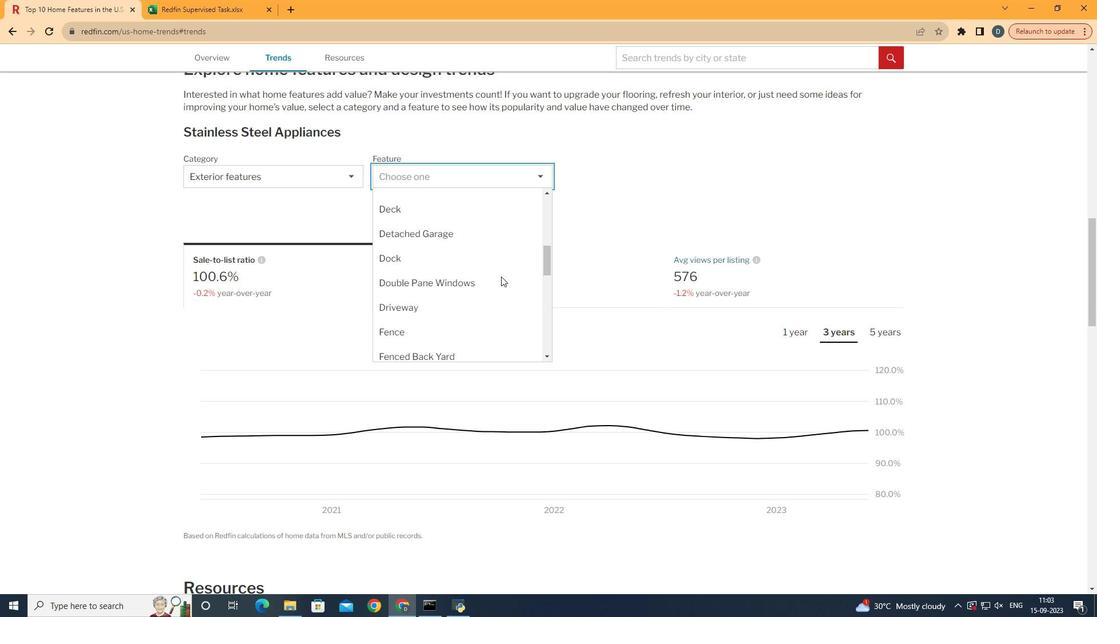 
Action: Mouse scrolled (493, 281) with delta (0, 0)
Screenshot: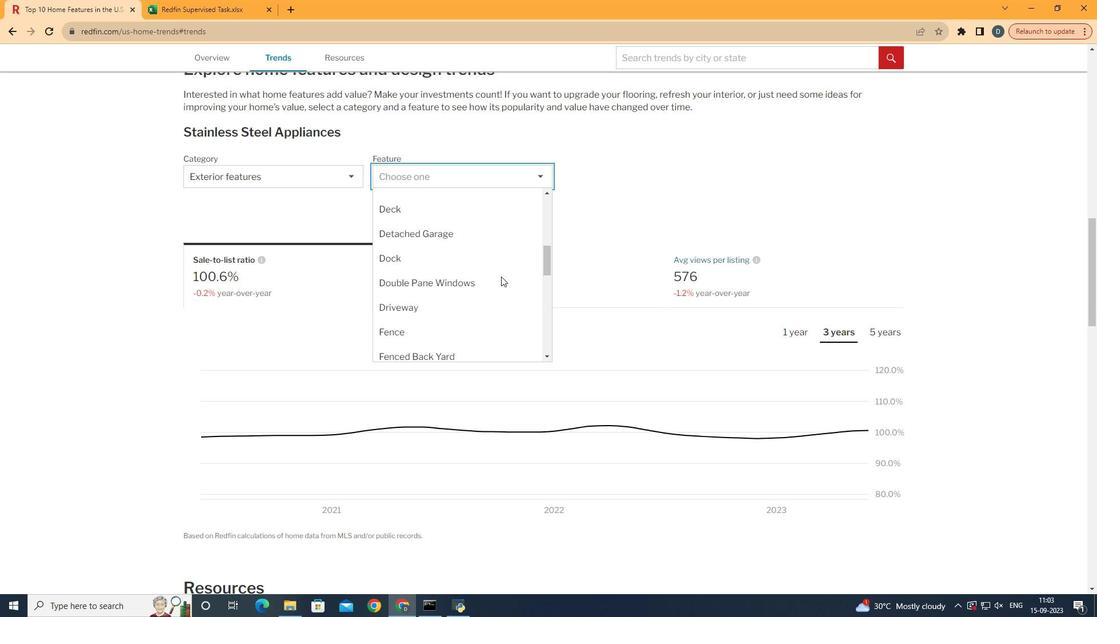 
Action: Mouse scrolled (493, 281) with delta (0, 0)
Screenshot: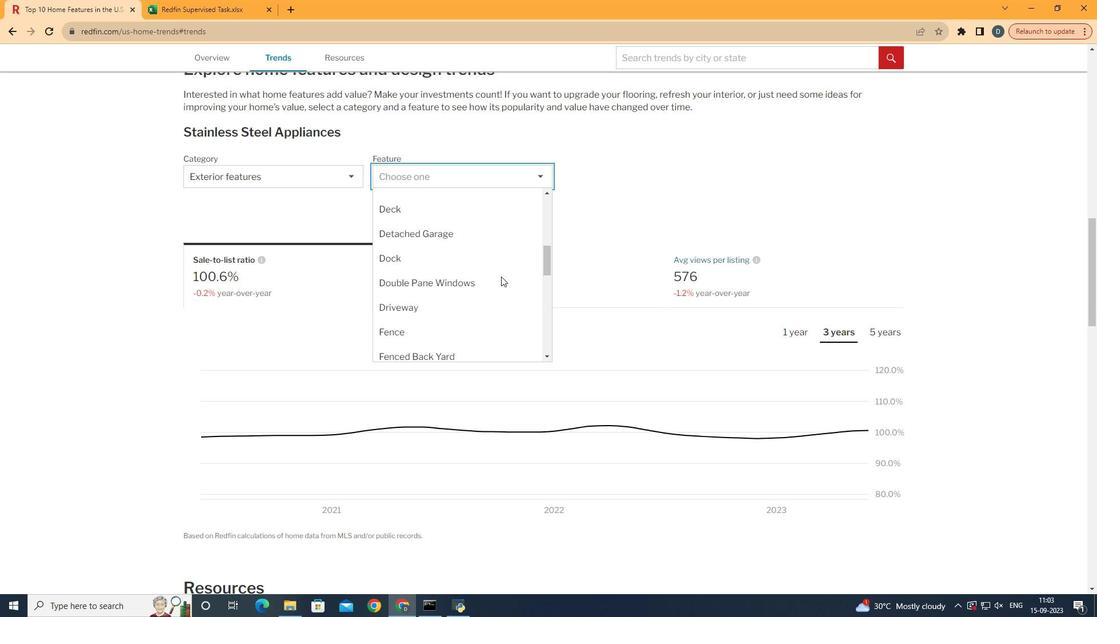 
Action: Mouse scrolled (493, 281) with delta (0, 0)
Screenshot: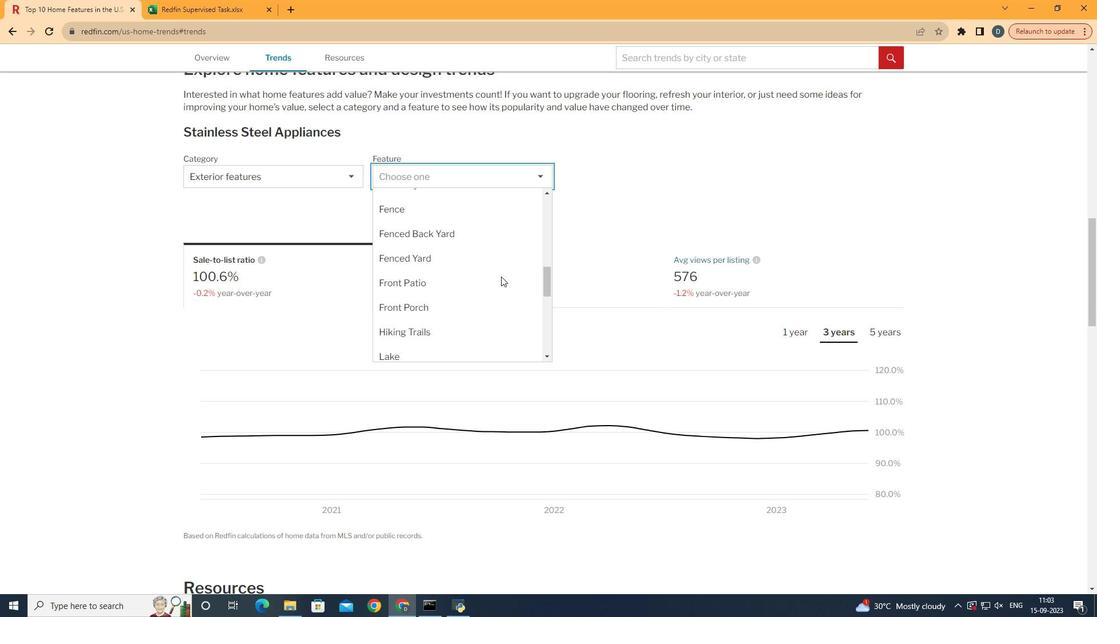 
Action: Mouse scrolled (493, 281) with delta (0, 0)
Screenshot: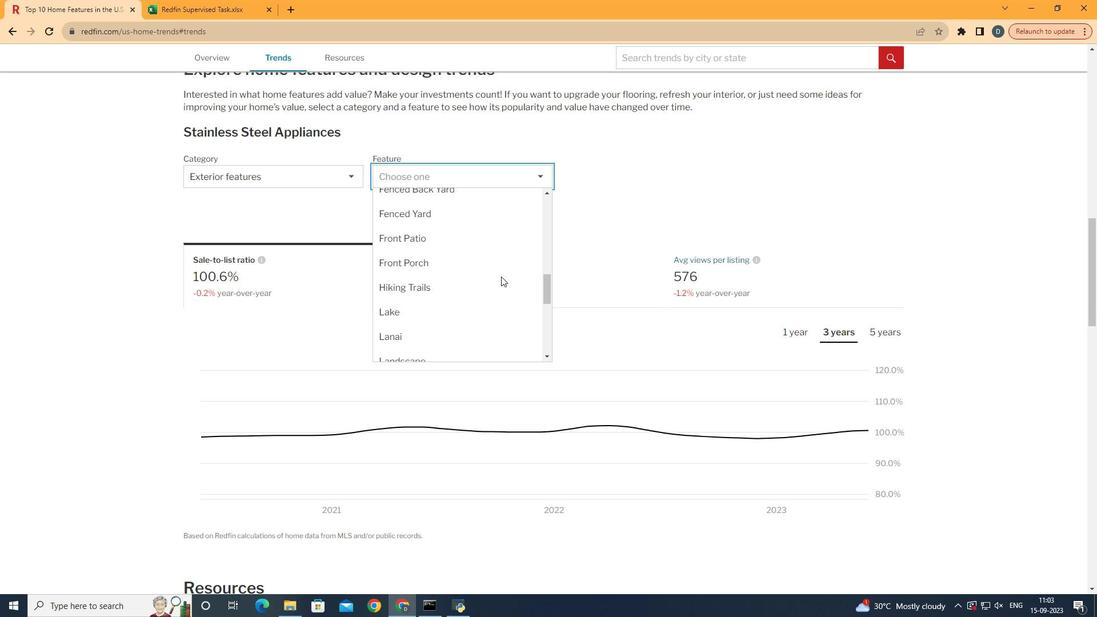 
Action: Mouse scrolled (493, 281) with delta (0, 0)
Screenshot: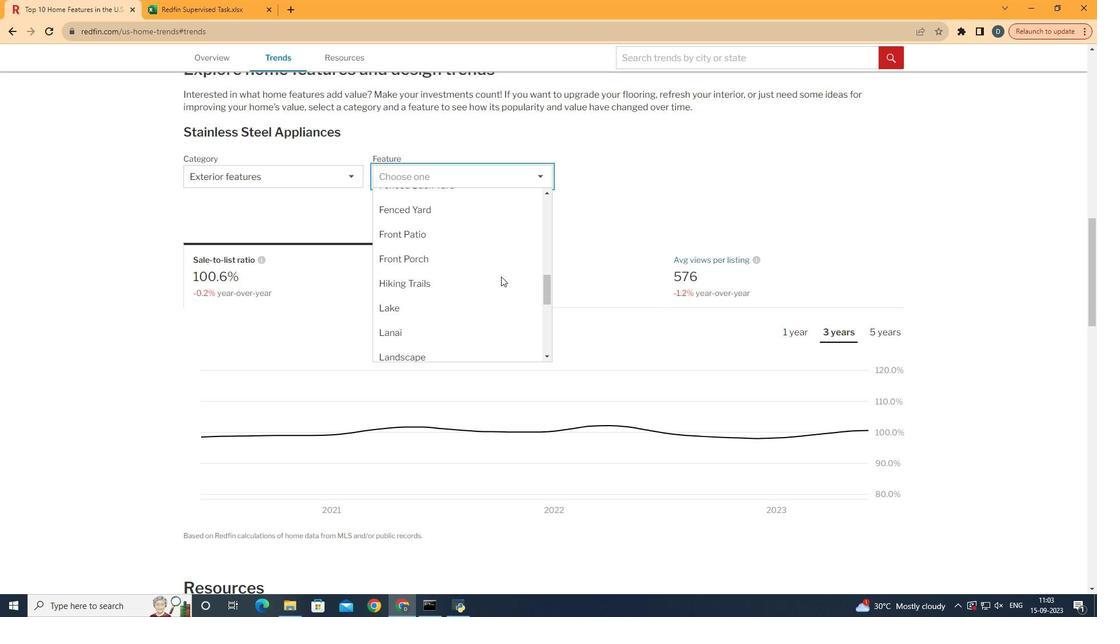 
Action: Mouse moved to (491, 280)
Screenshot: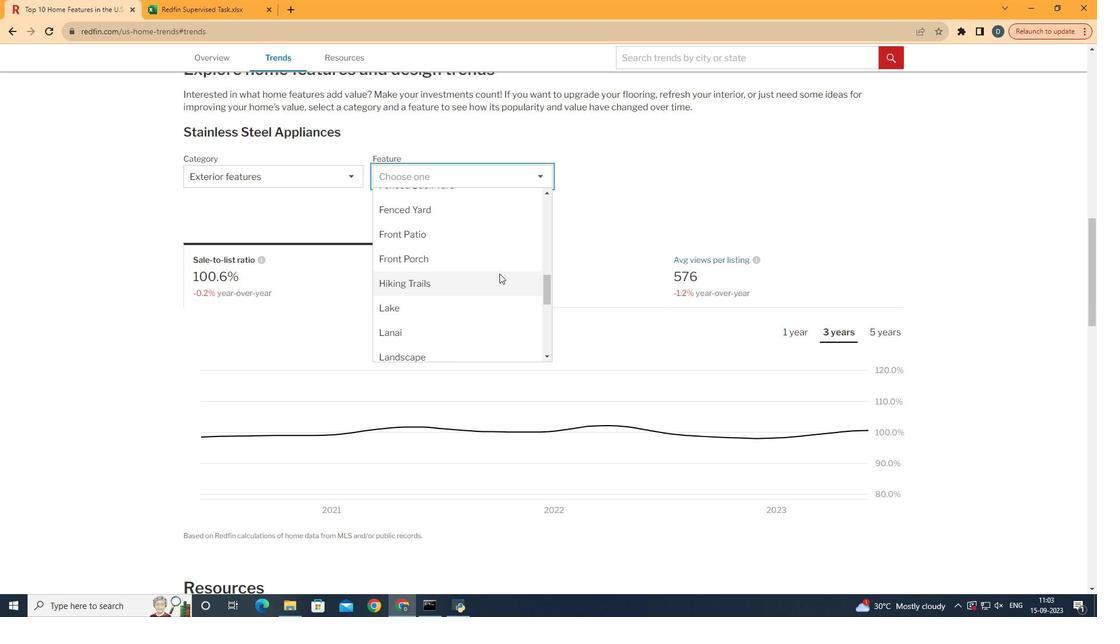 
Action: Mouse scrolled (491, 279) with delta (0, 0)
Screenshot: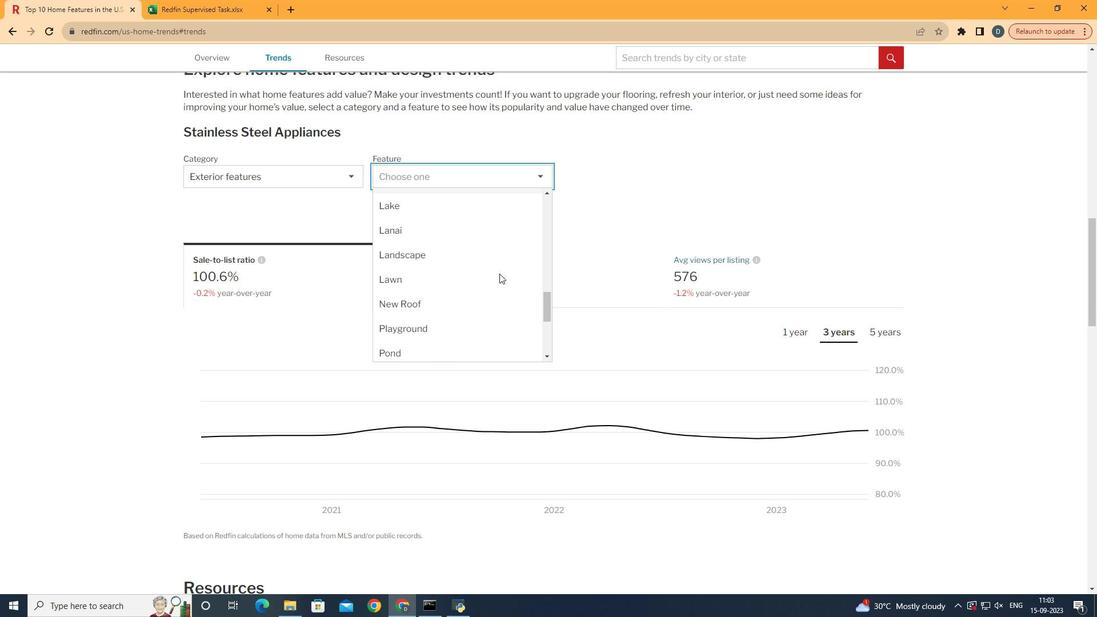 
Action: Mouse moved to (491, 280)
Screenshot: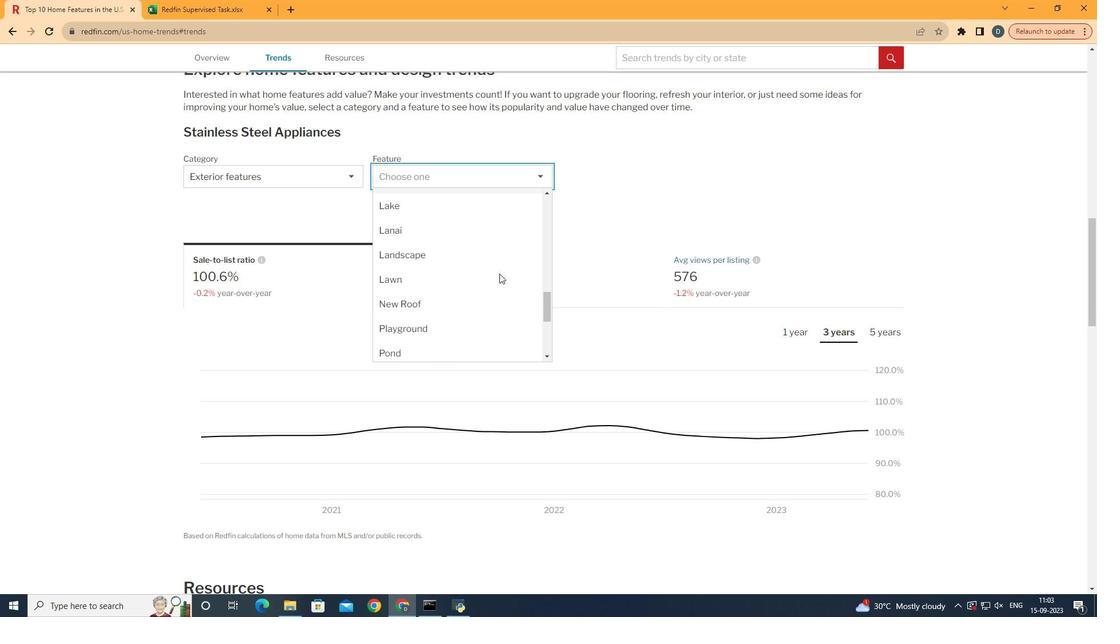 
Action: Mouse scrolled (491, 279) with delta (0, 0)
Screenshot: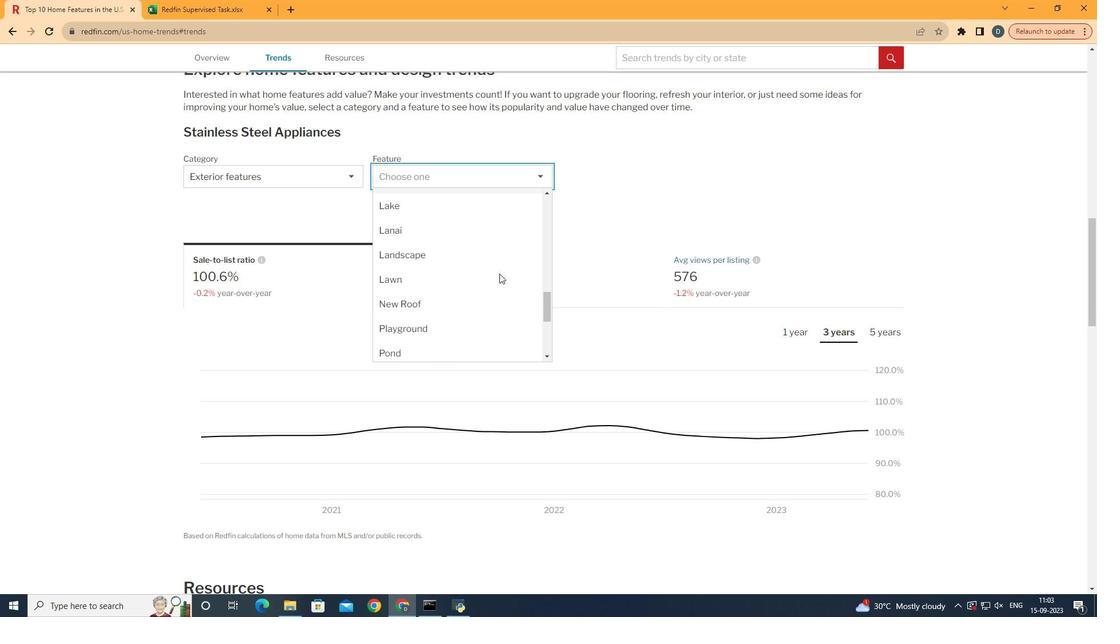
Action: Mouse moved to (476, 276)
Screenshot: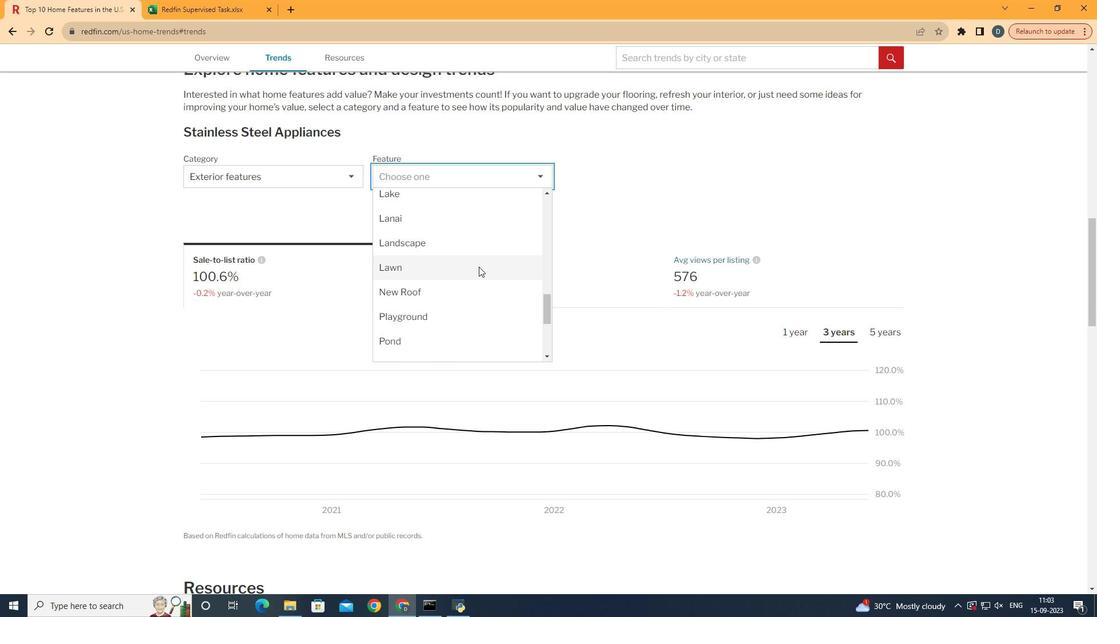 
Action: Mouse scrolled (476, 275) with delta (0, 0)
Screenshot: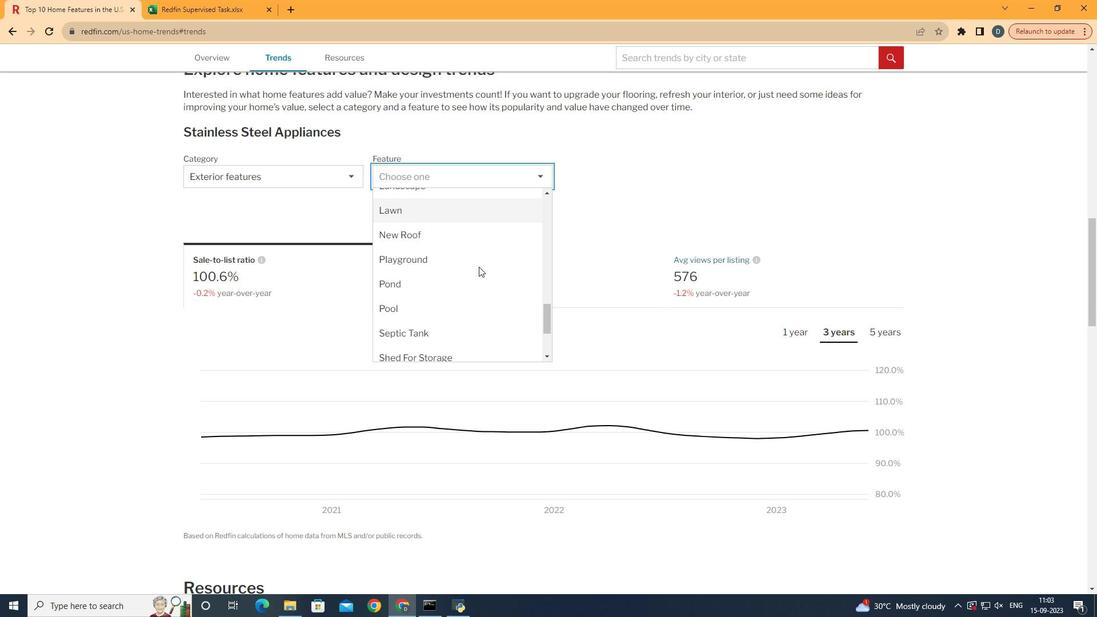 
Action: Mouse moved to (474, 281)
Screenshot: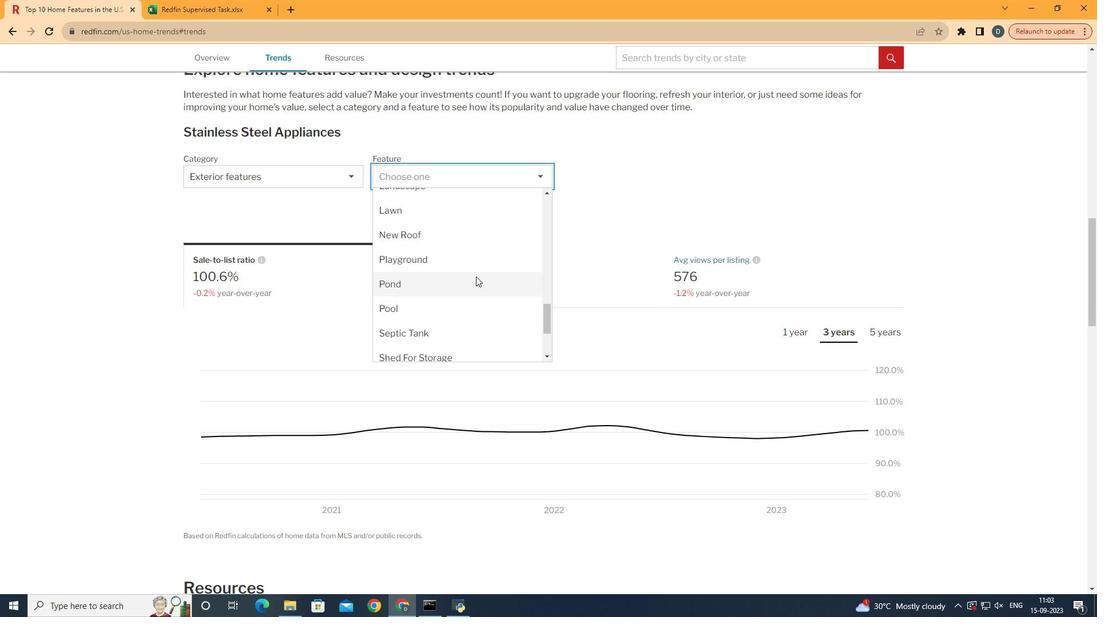 
Action: Mouse pressed left at (474, 281)
Screenshot: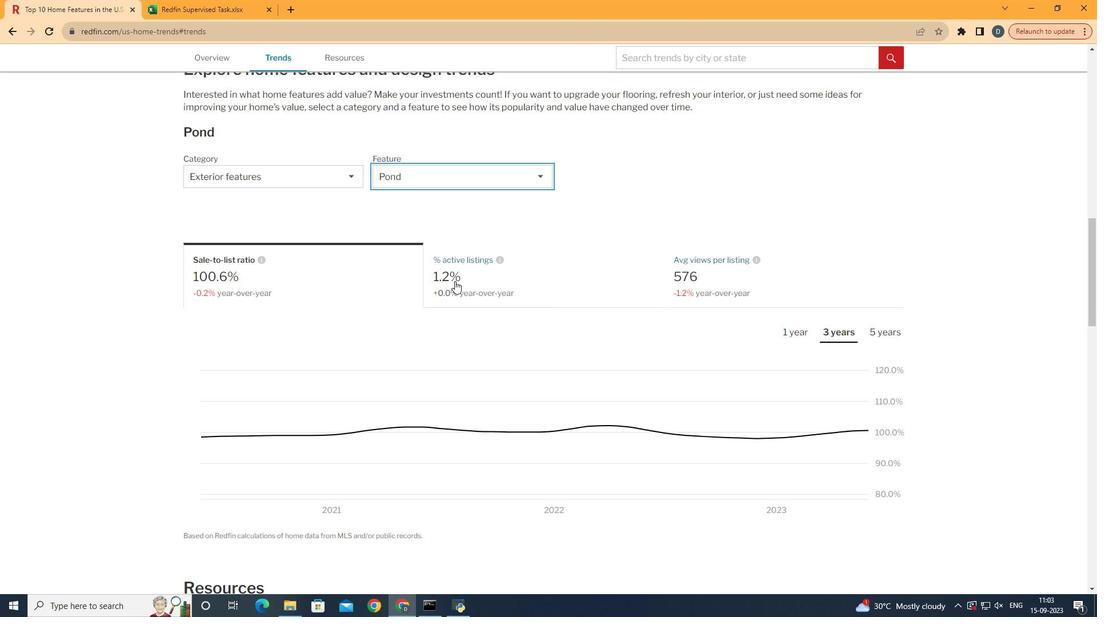 
Action: Mouse moved to (385, 286)
Screenshot: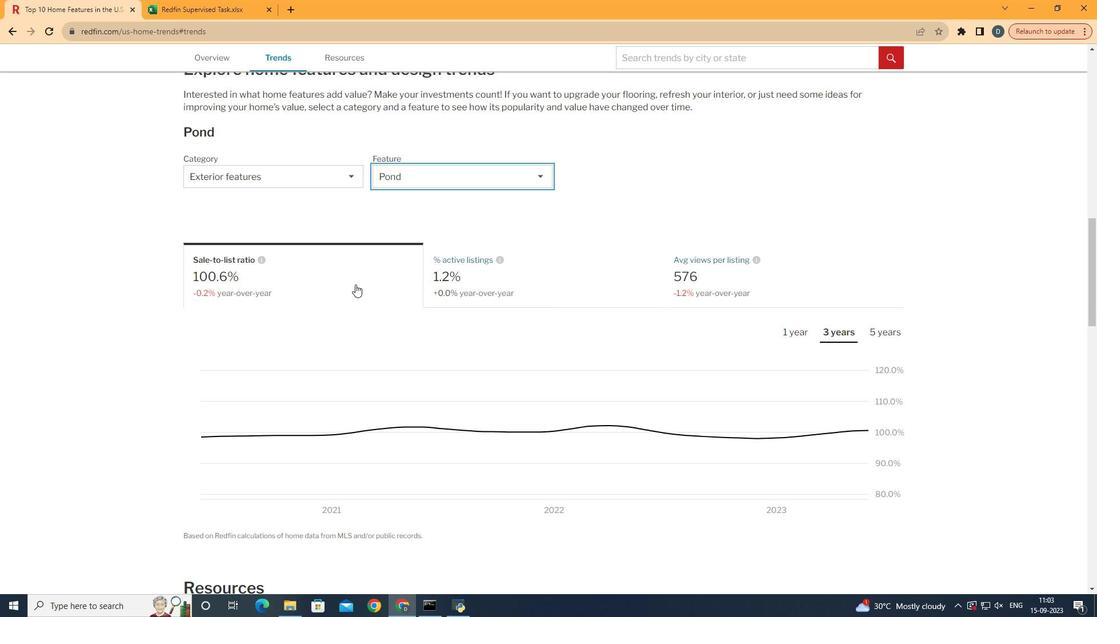
Action: Mouse scrolled (385, 285) with delta (0, 0)
Screenshot: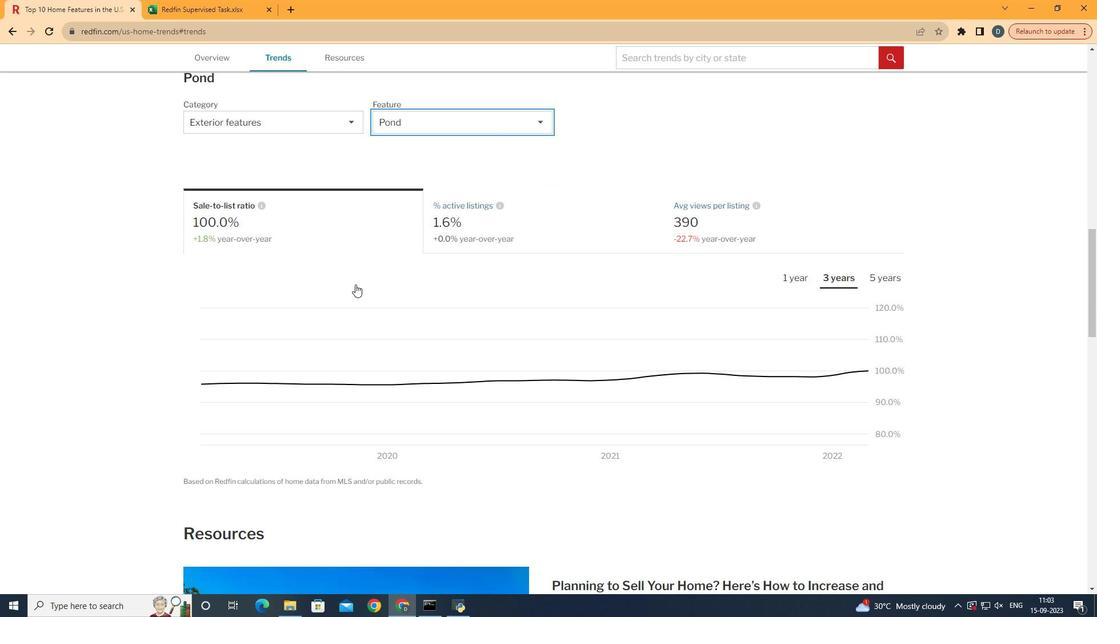 
Action: Mouse moved to (704, 284)
Screenshot: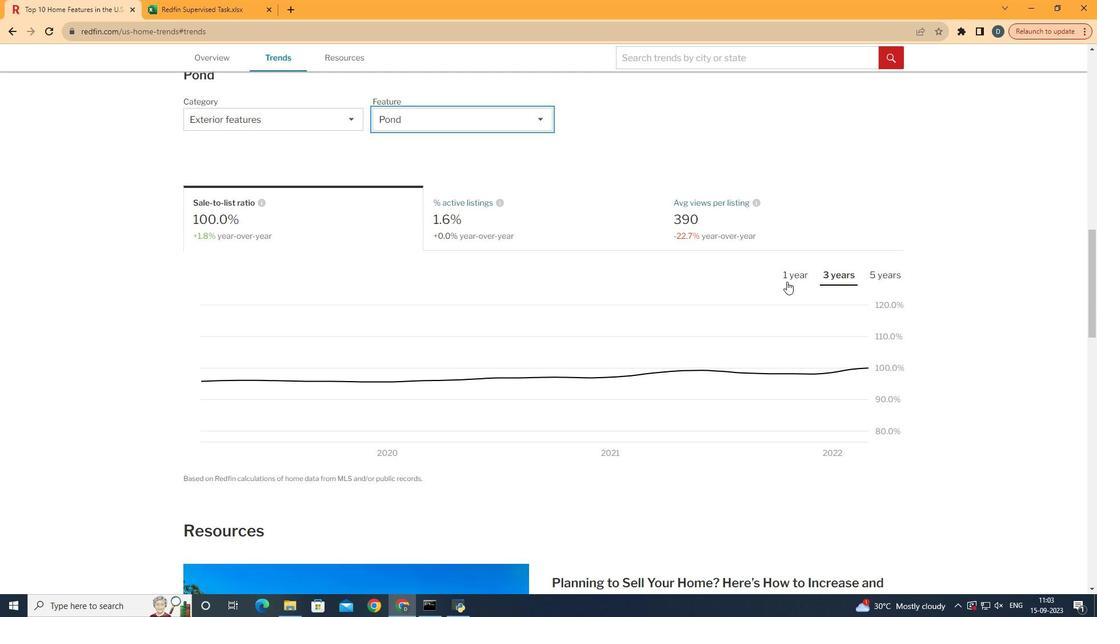 
Action: Mouse pressed left at (704, 284)
Screenshot: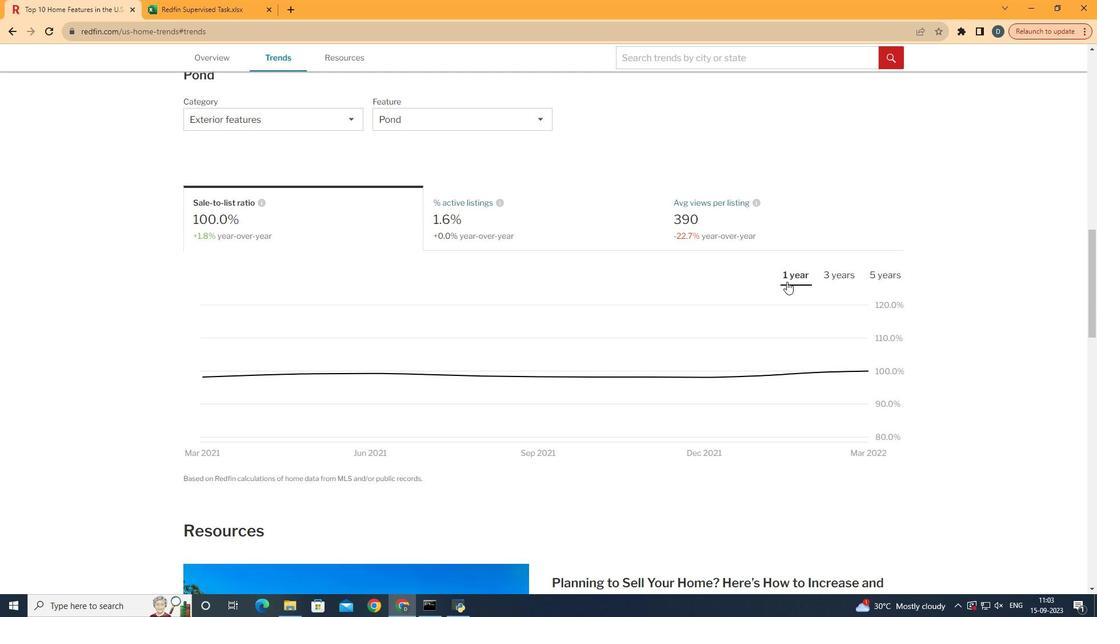 
Action: Mouse moved to (704, 284)
Screenshot: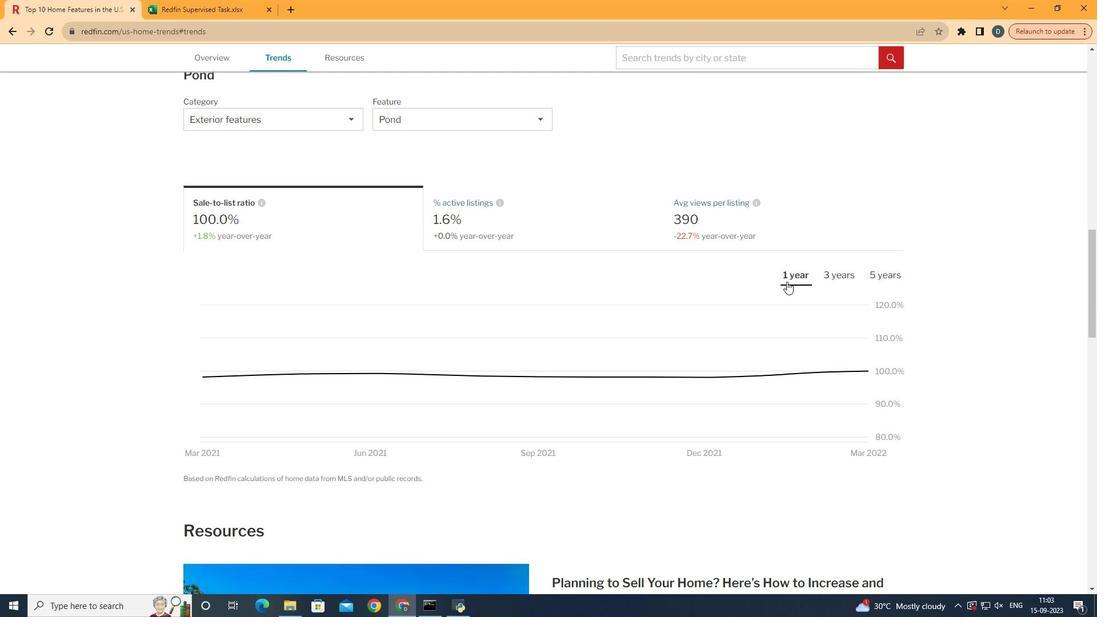 
